 Task: Add Attachment from "Attach a link" to Card Card0000000368 in Board Board0000000092 in Workspace WS0000000031 in Trello. Add Cover Red to Card Card0000000368 in Board Board0000000092 in Workspace WS0000000031 in Trello. Add "Join Card" Button Button0000000368  to Card Card0000000368 in Board Board0000000092 in Workspace WS0000000031 in Trello. Add Description DS0000000368 to Card Card0000000368 in Board Board0000000092 in Workspace WS0000000031 in Trello. Add Comment CM0000000368 to Card Card0000000368 in Board Board0000000092 in Workspace WS0000000031 in Trello
Action: Mouse moved to (407, 577)
Screenshot: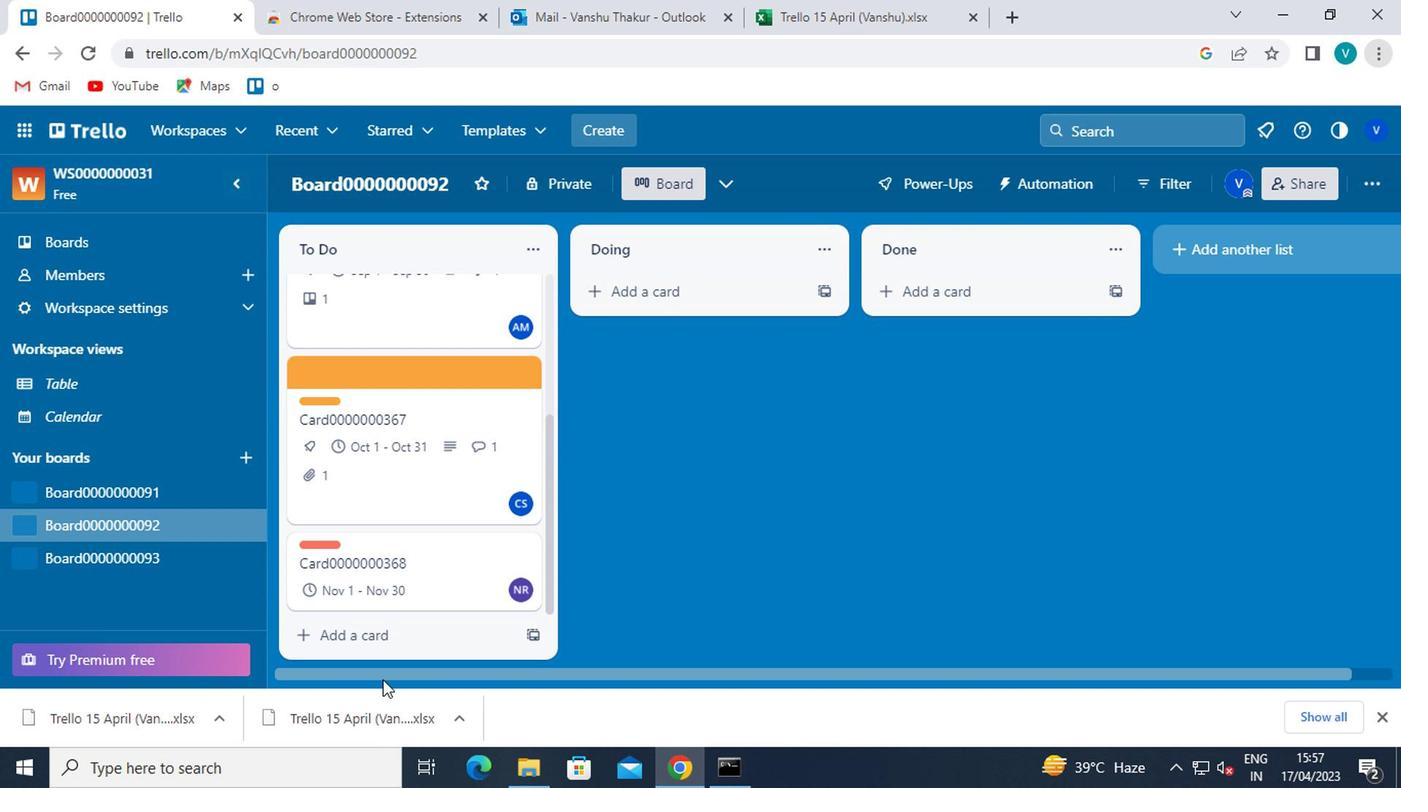 
Action: Mouse pressed left at (407, 577)
Screenshot: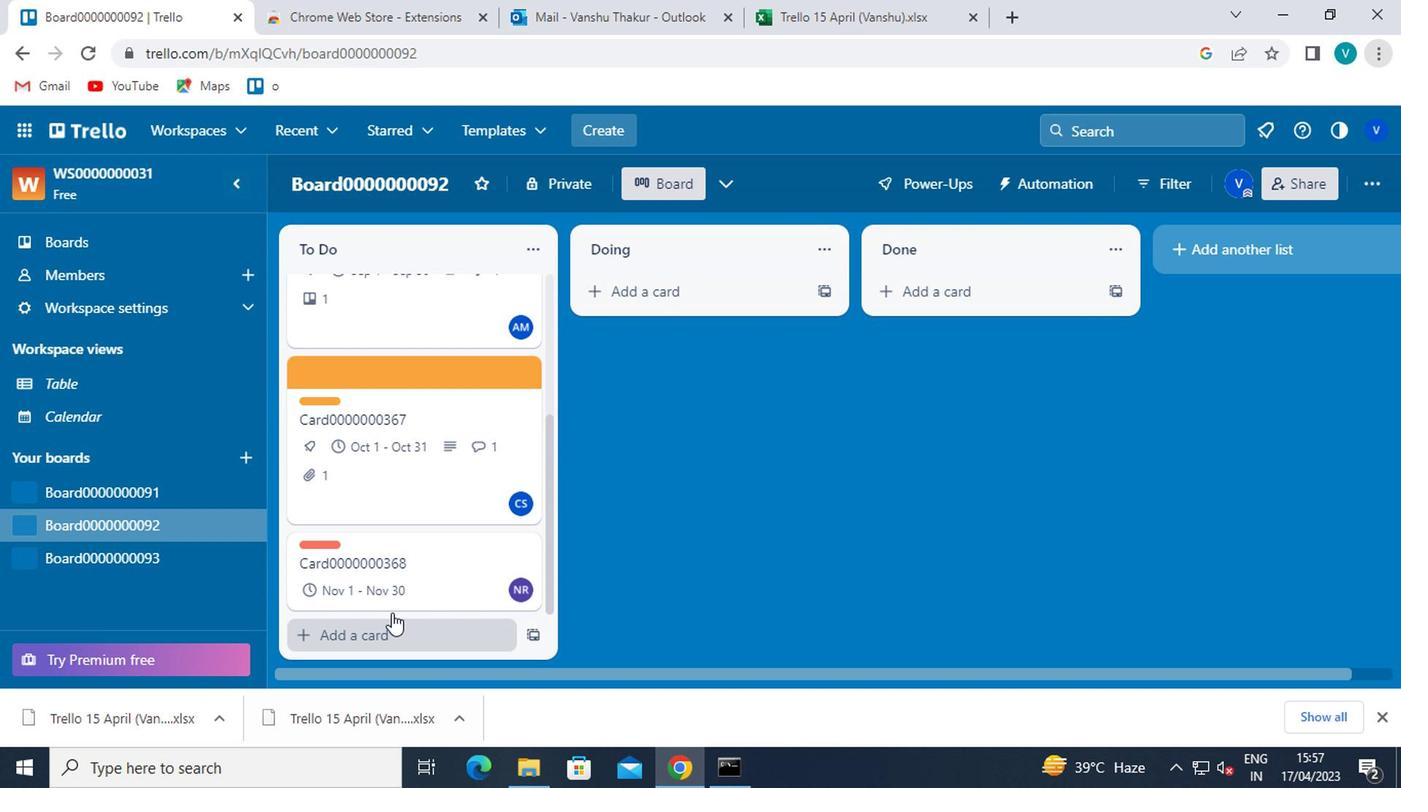 
Action: Mouse moved to (921, 460)
Screenshot: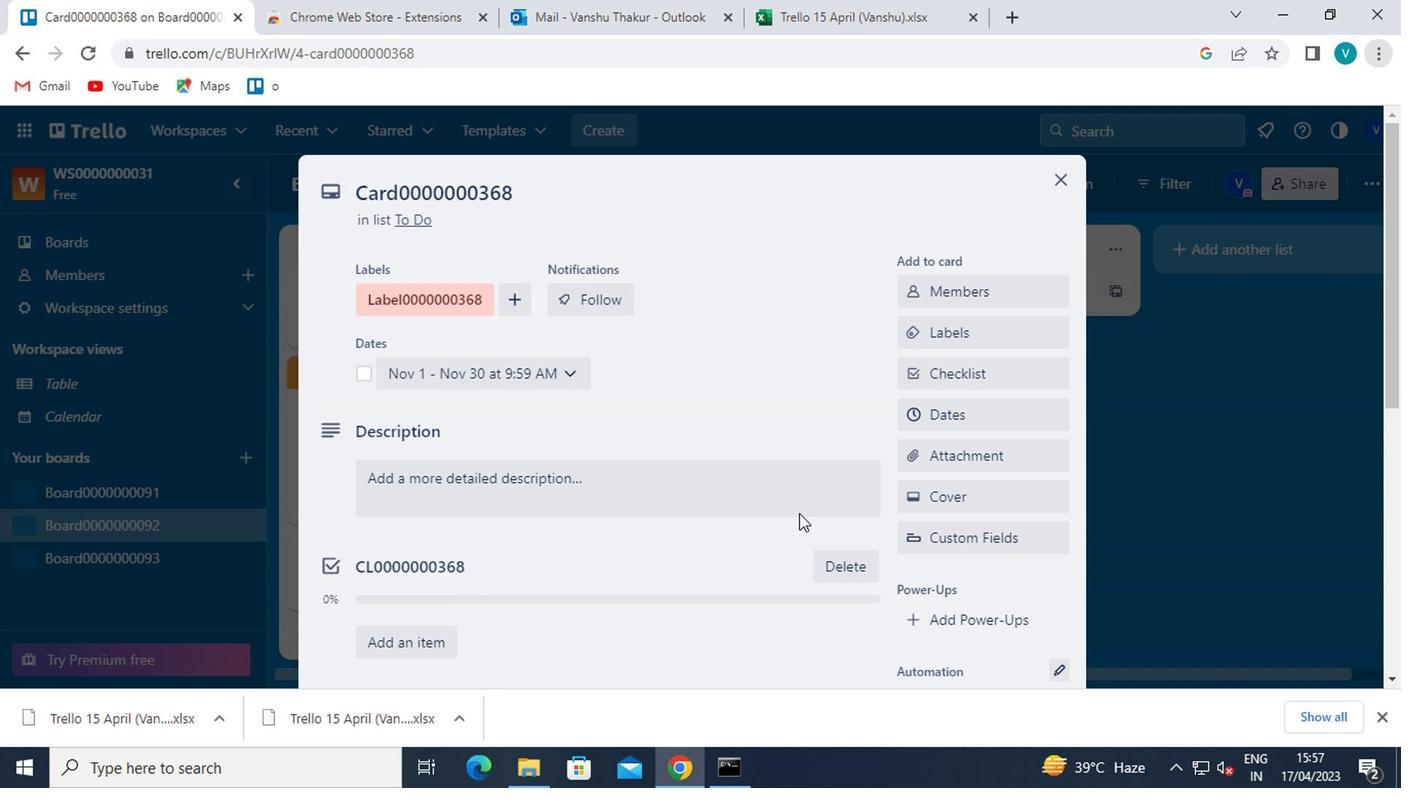 
Action: Mouse pressed left at (921, 460)
Screenshot: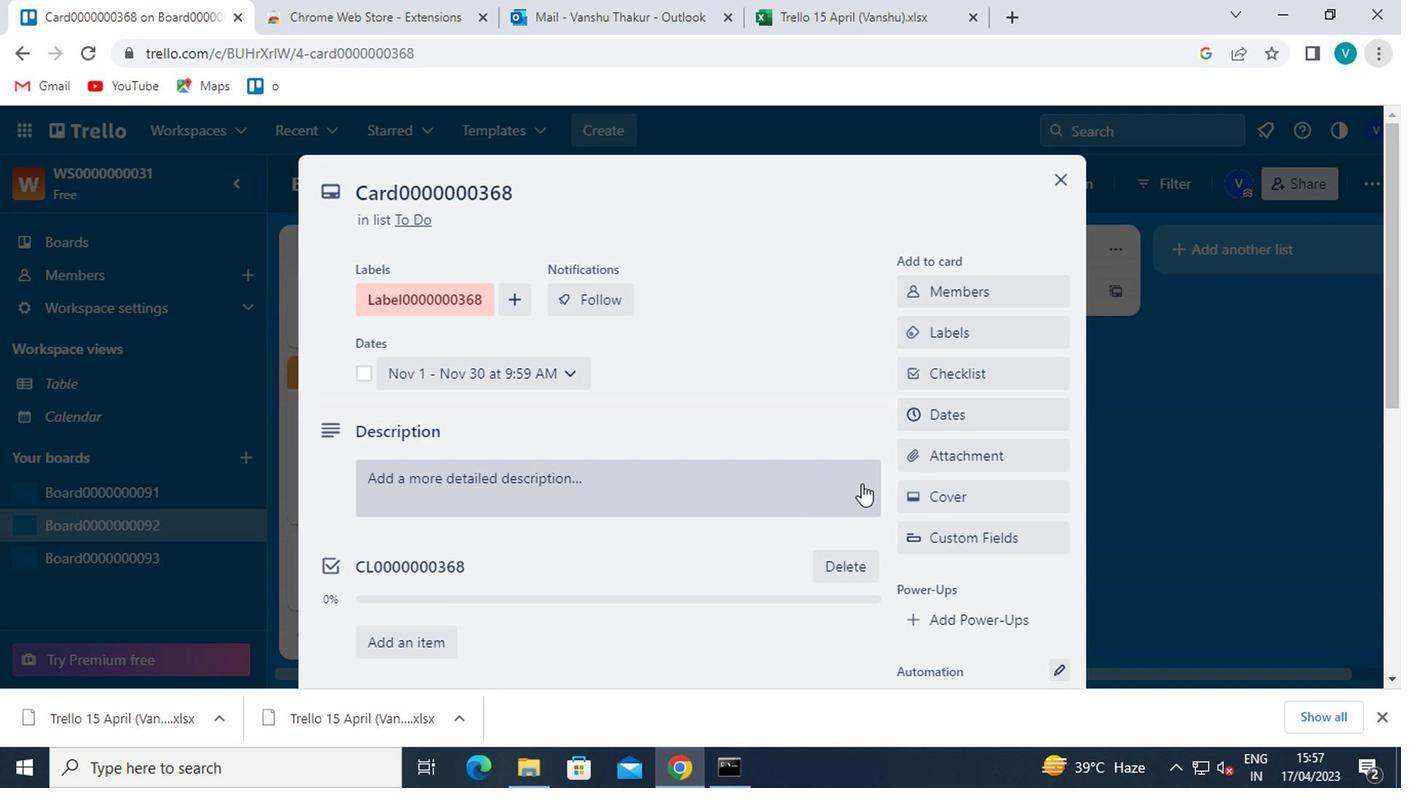 
Action: Mouse moved to (940, 466)
Screenshot: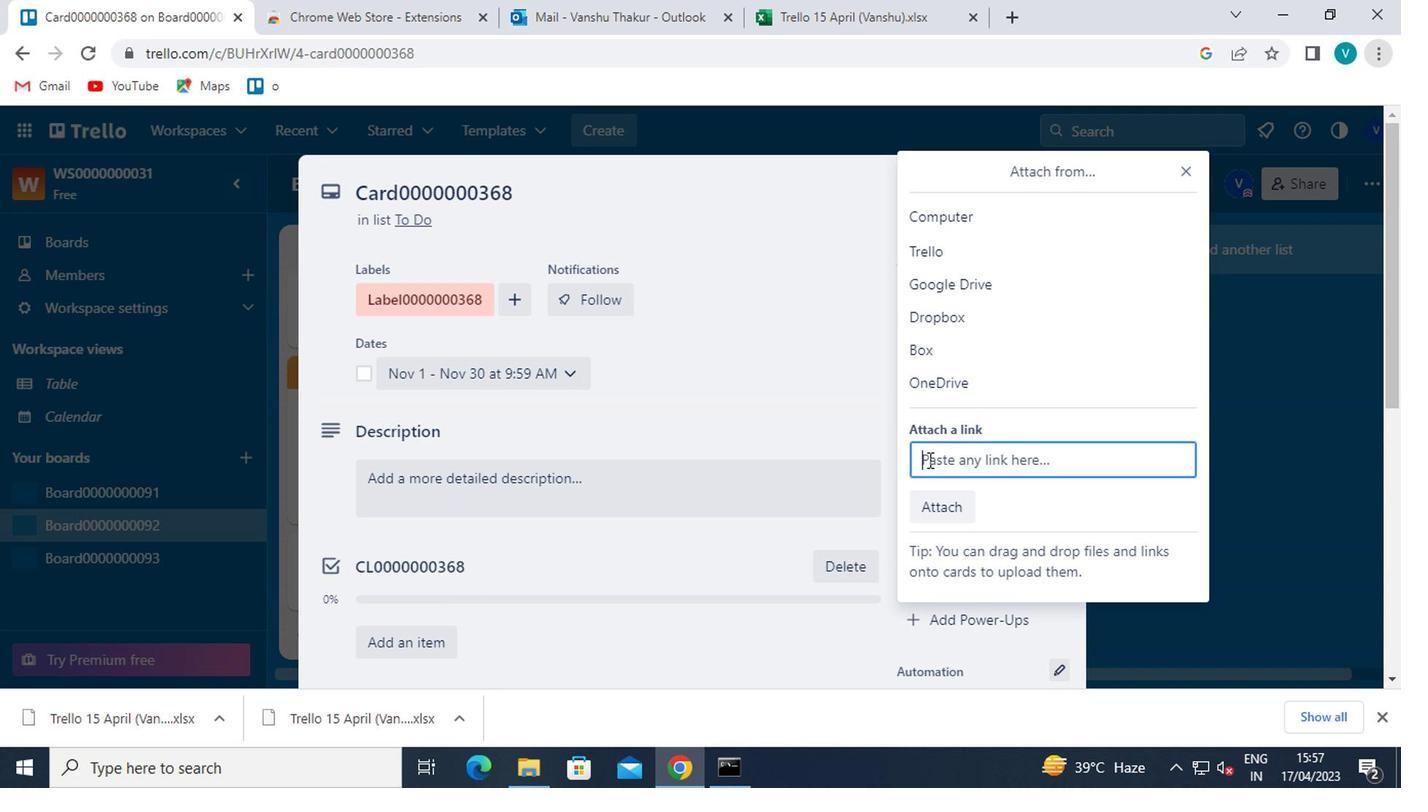 
Action: Mouse pressed left at (940, 466)
Screenshot: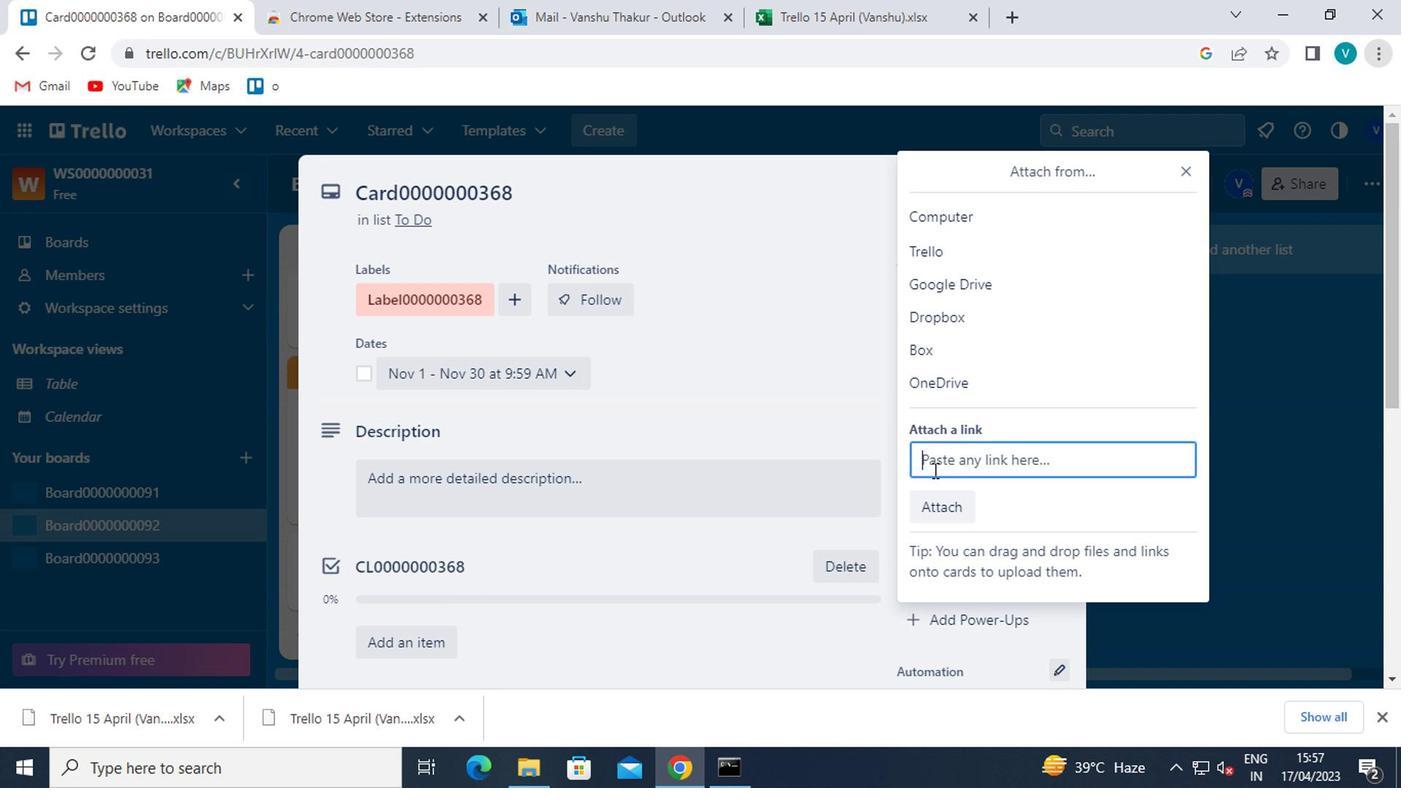 
Action: Key pressed ctrl+V
Screenshot: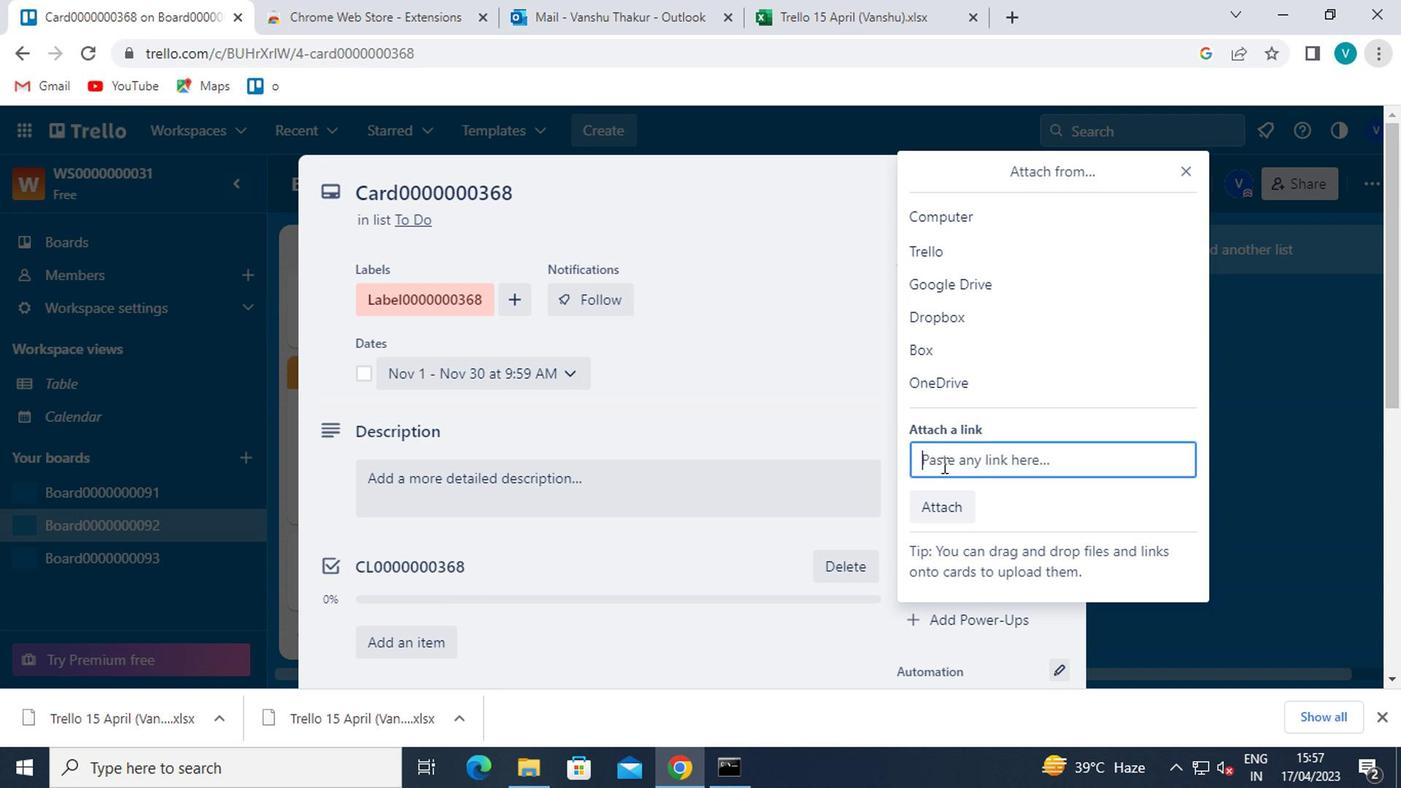 
Action: Mouse moved to (948, 593)
Screenshot: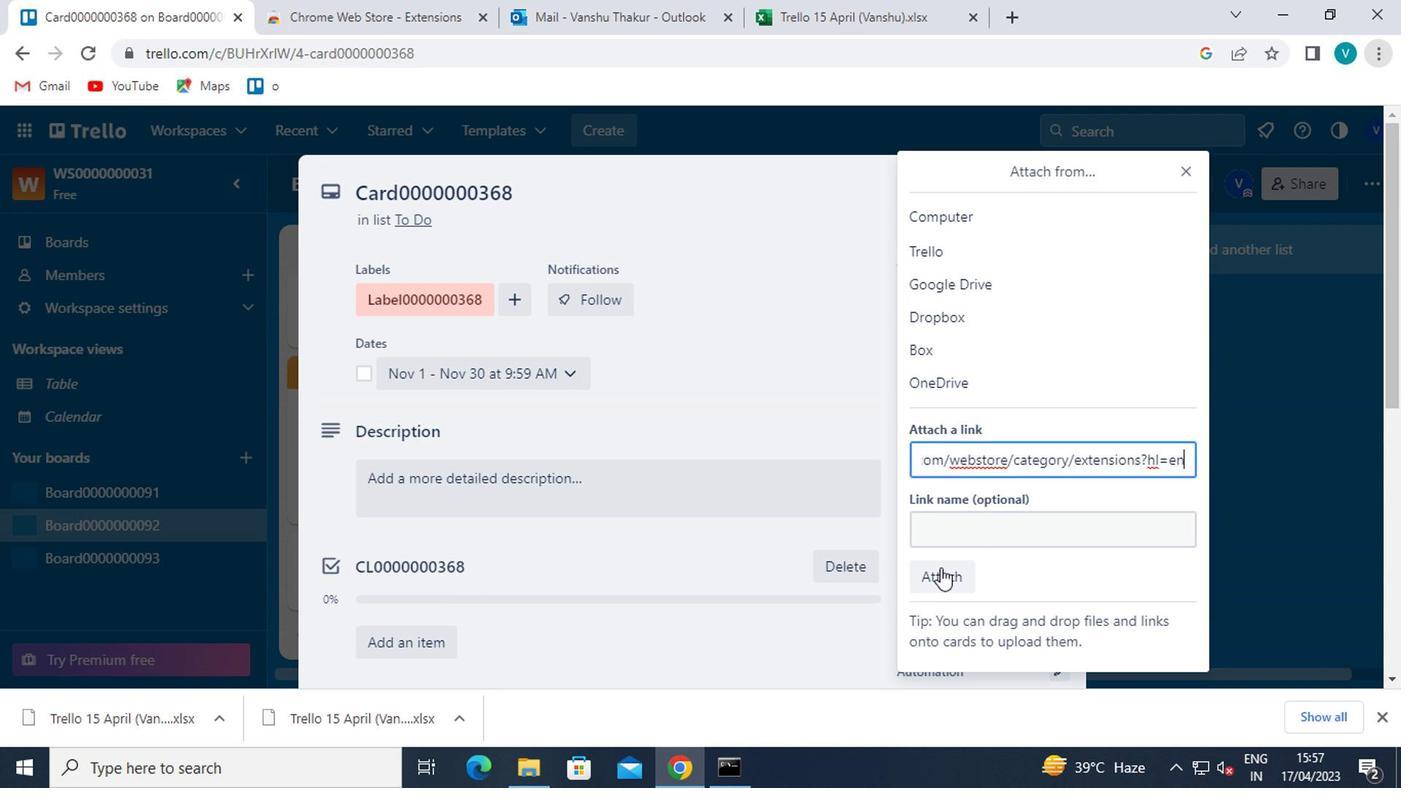 
Action: Mouse pressed left at (948, 593)
Screenshot: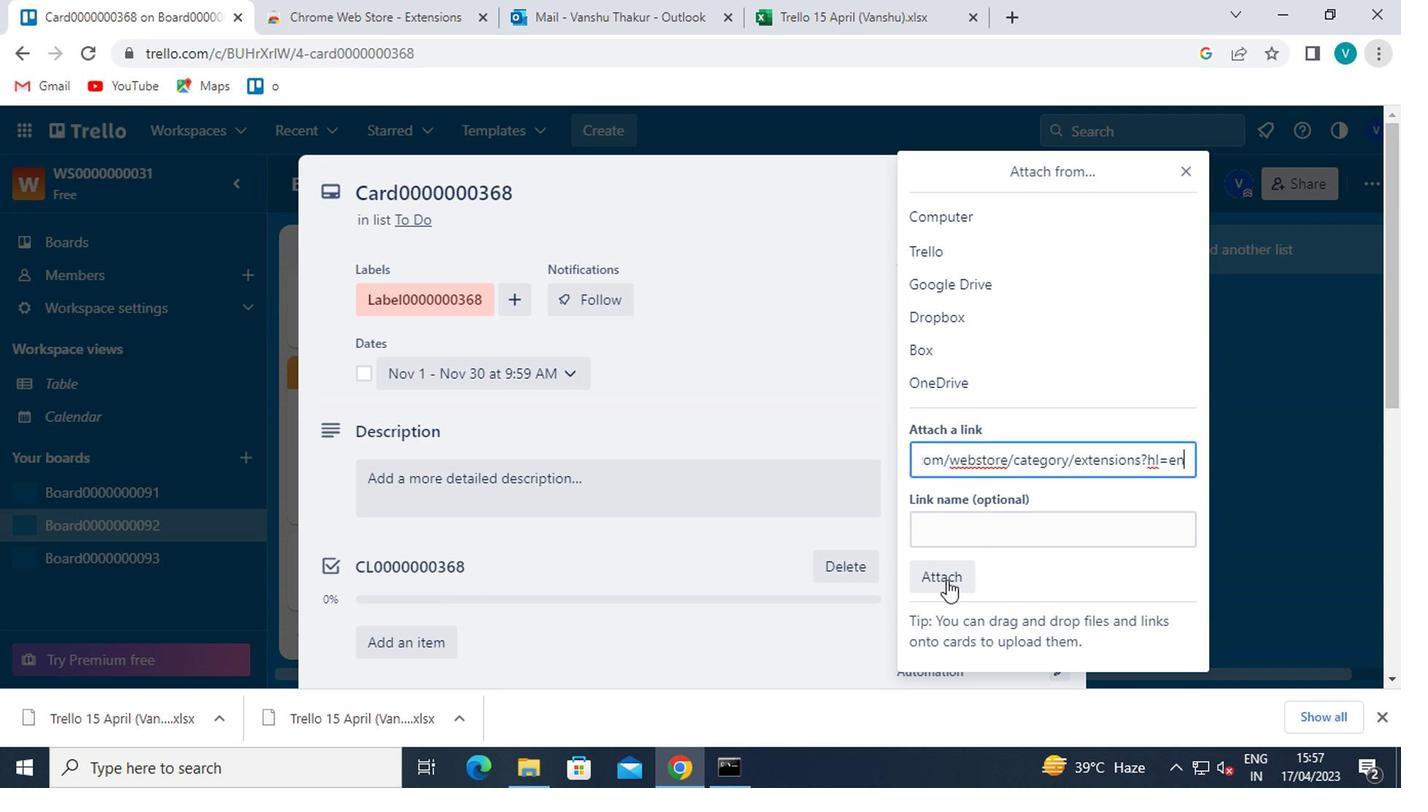 
Action: Mouse moved to (941, 490)
Screenshot: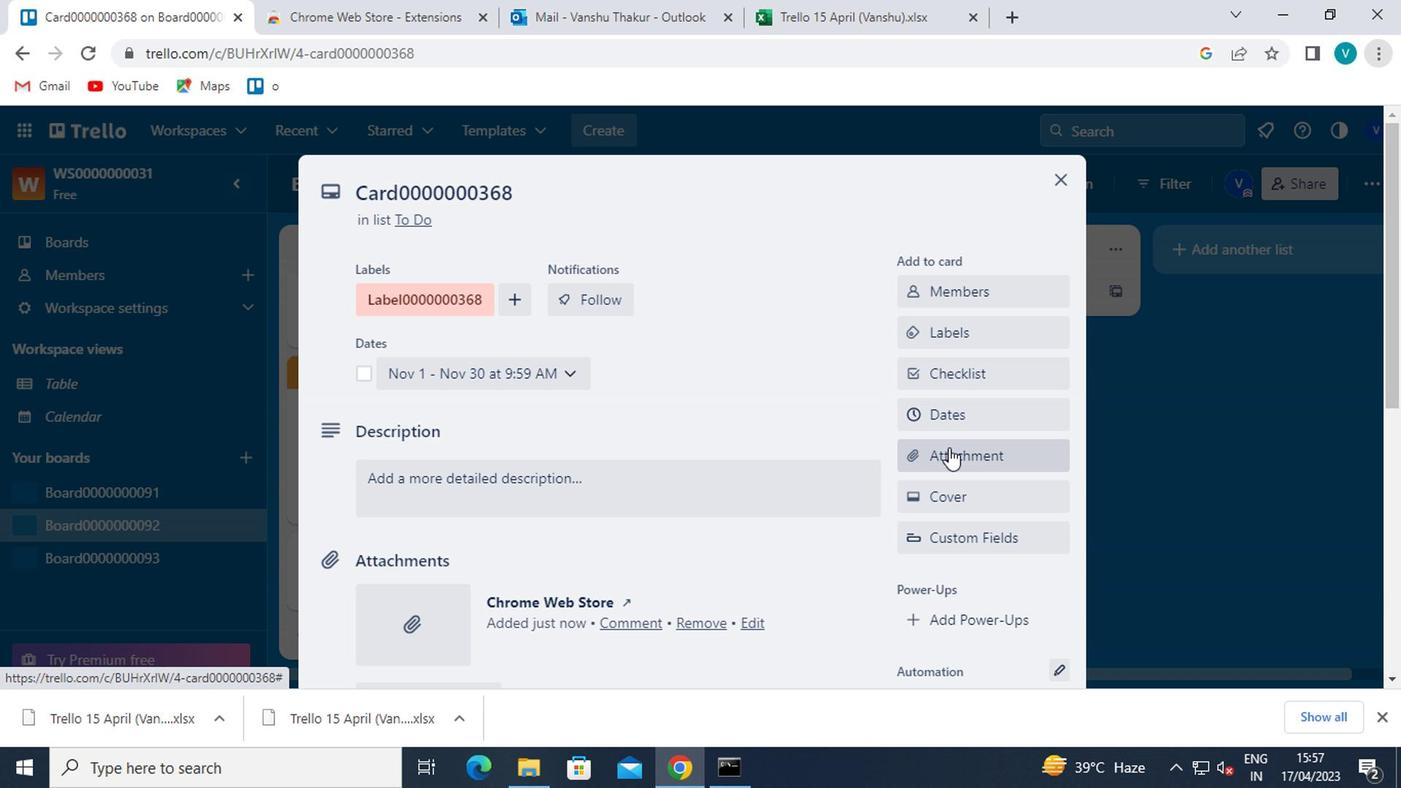 
Action: Mouse pressed left at (941, 490)
Screenshot: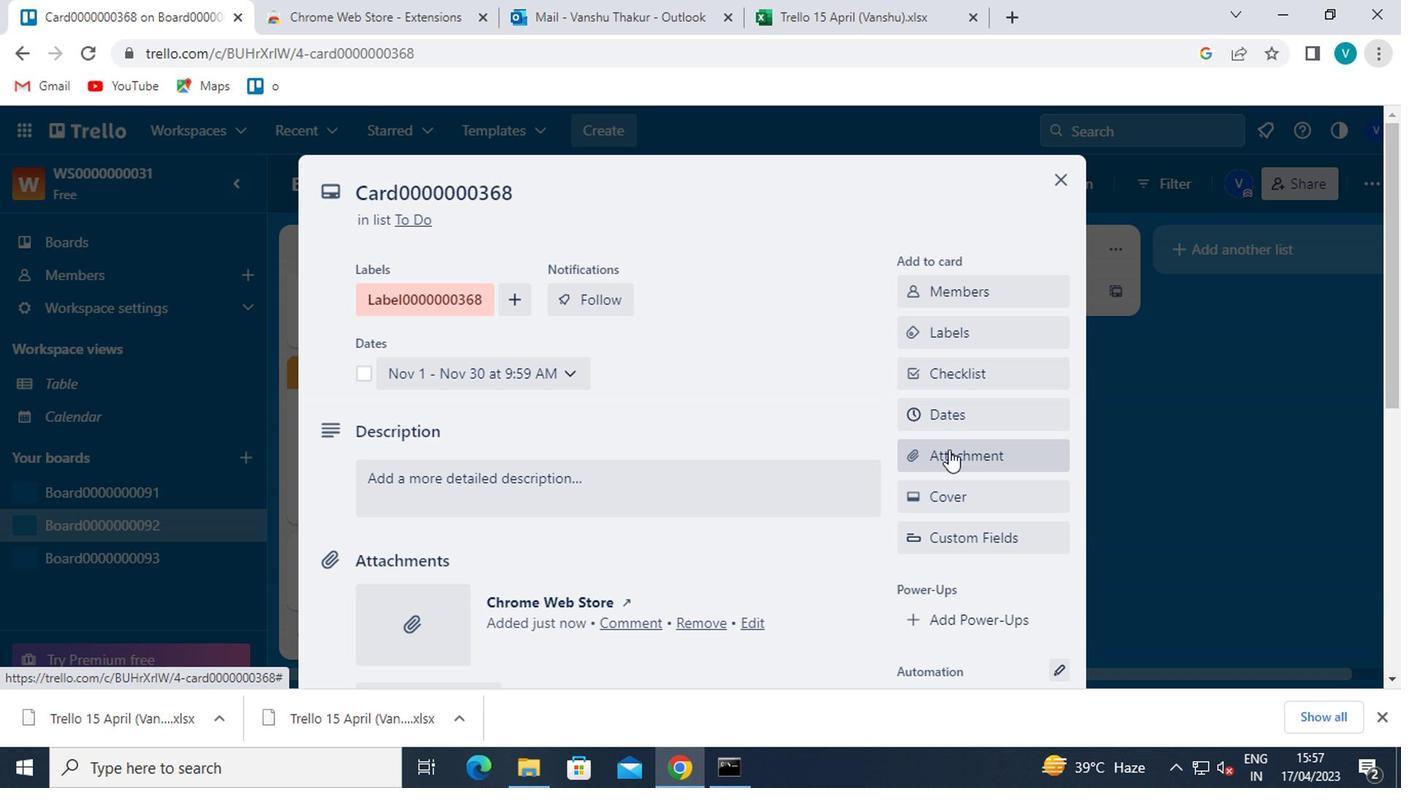 
Action: Mouse moved to (1106, 355)
Screenshot: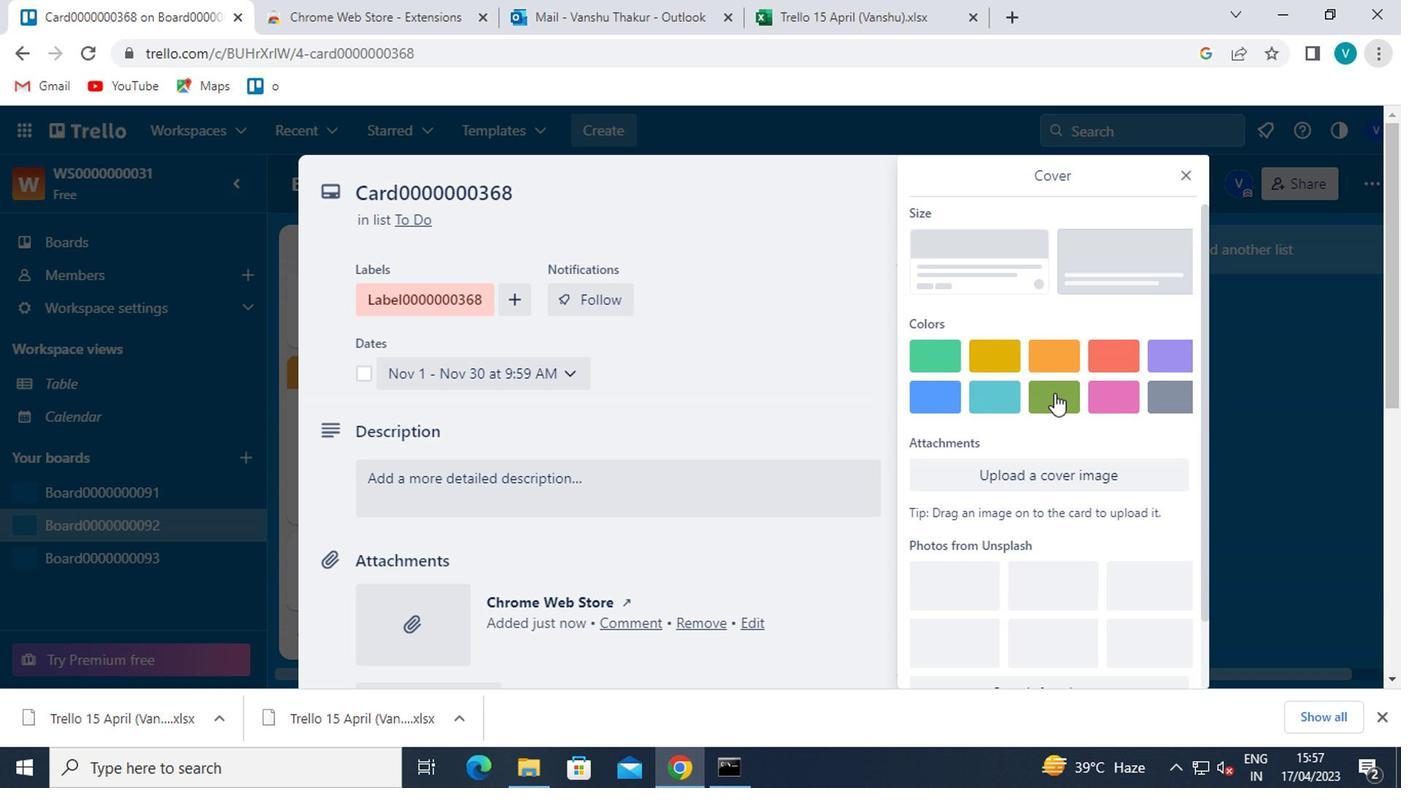 
Action: Mouse pressed left at (1106, 355)
Screenshot: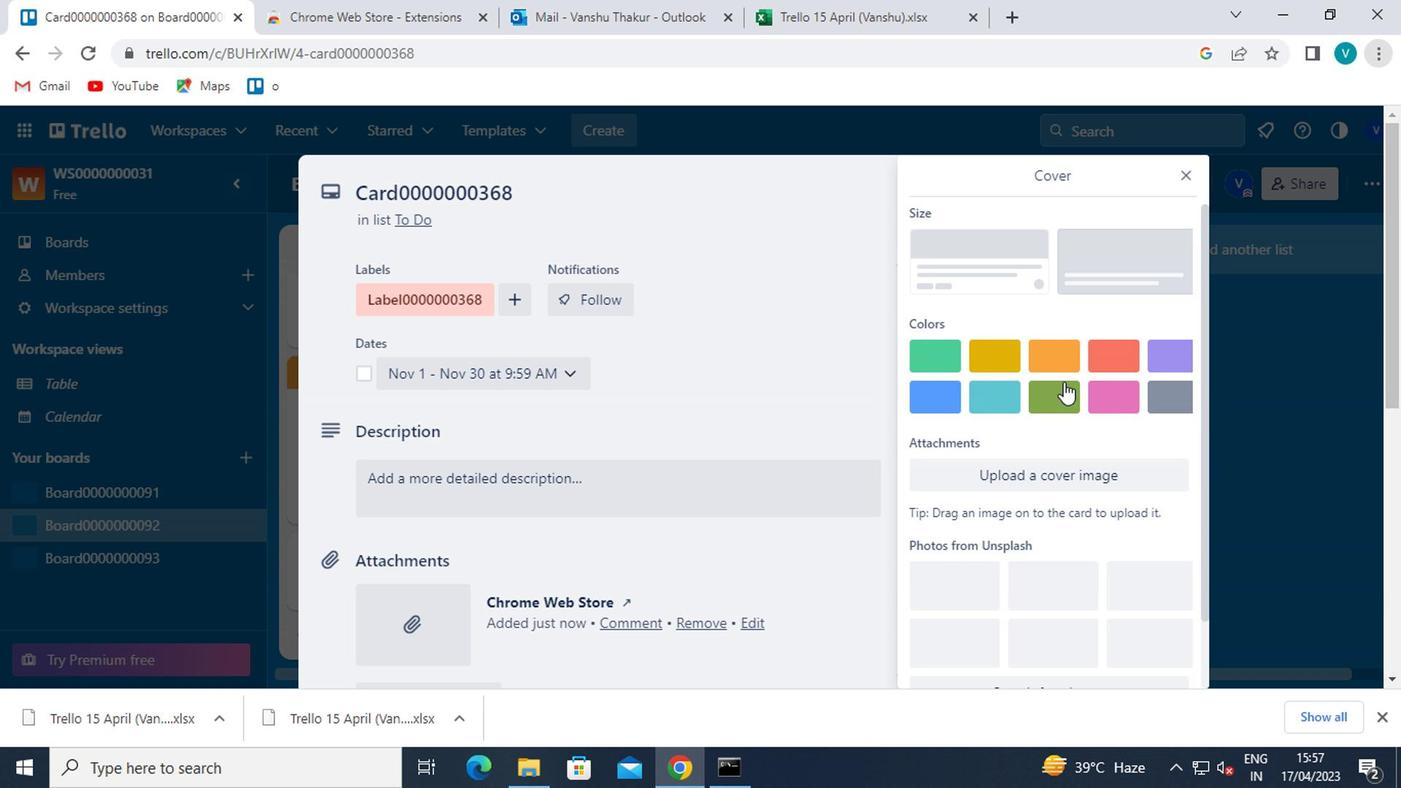 
Action: Mouse moved to (1183, 175)
Screenshot: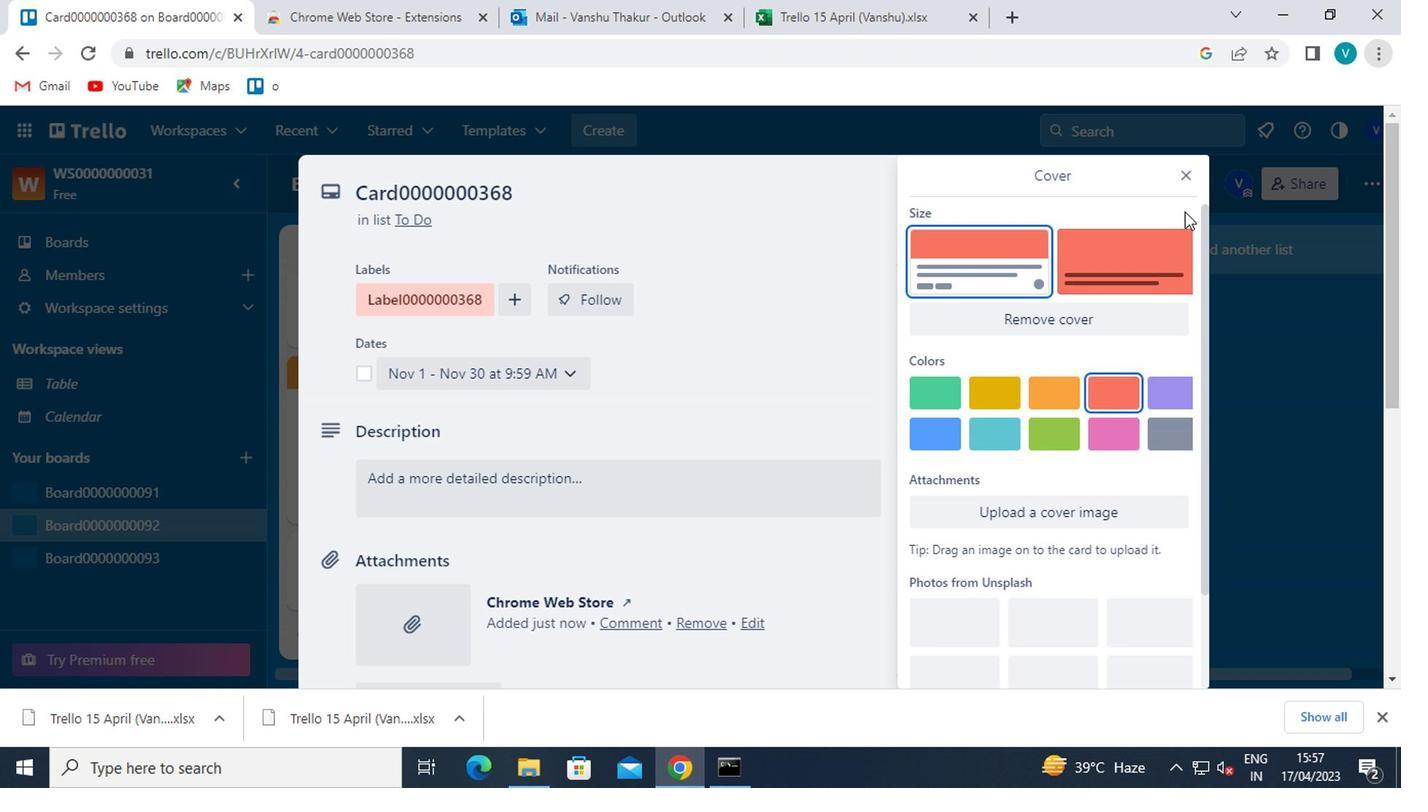 
Action: Mouse pressed left at (1183, 175)
Screenshot: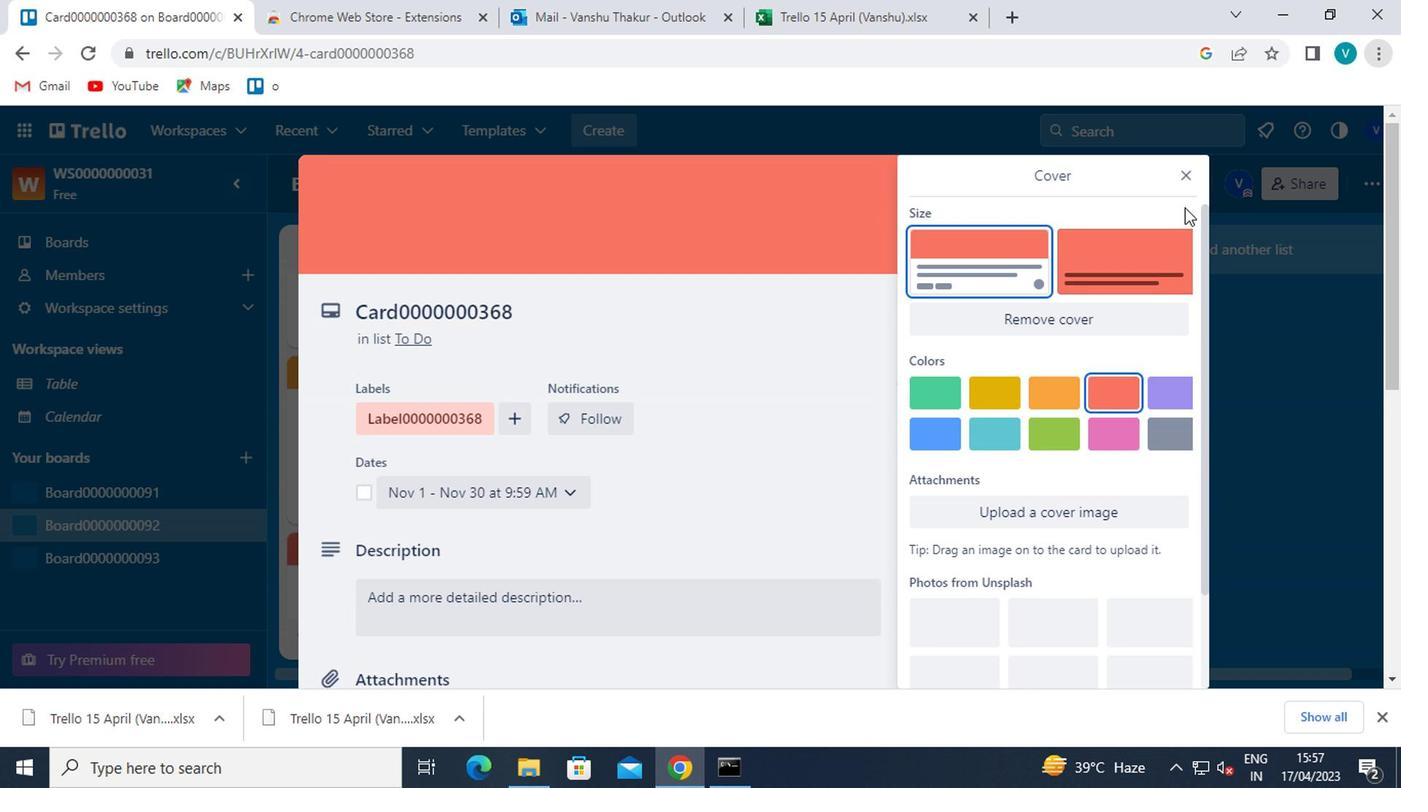 
Action: Mouse moved to (944, 560)
Screenshot: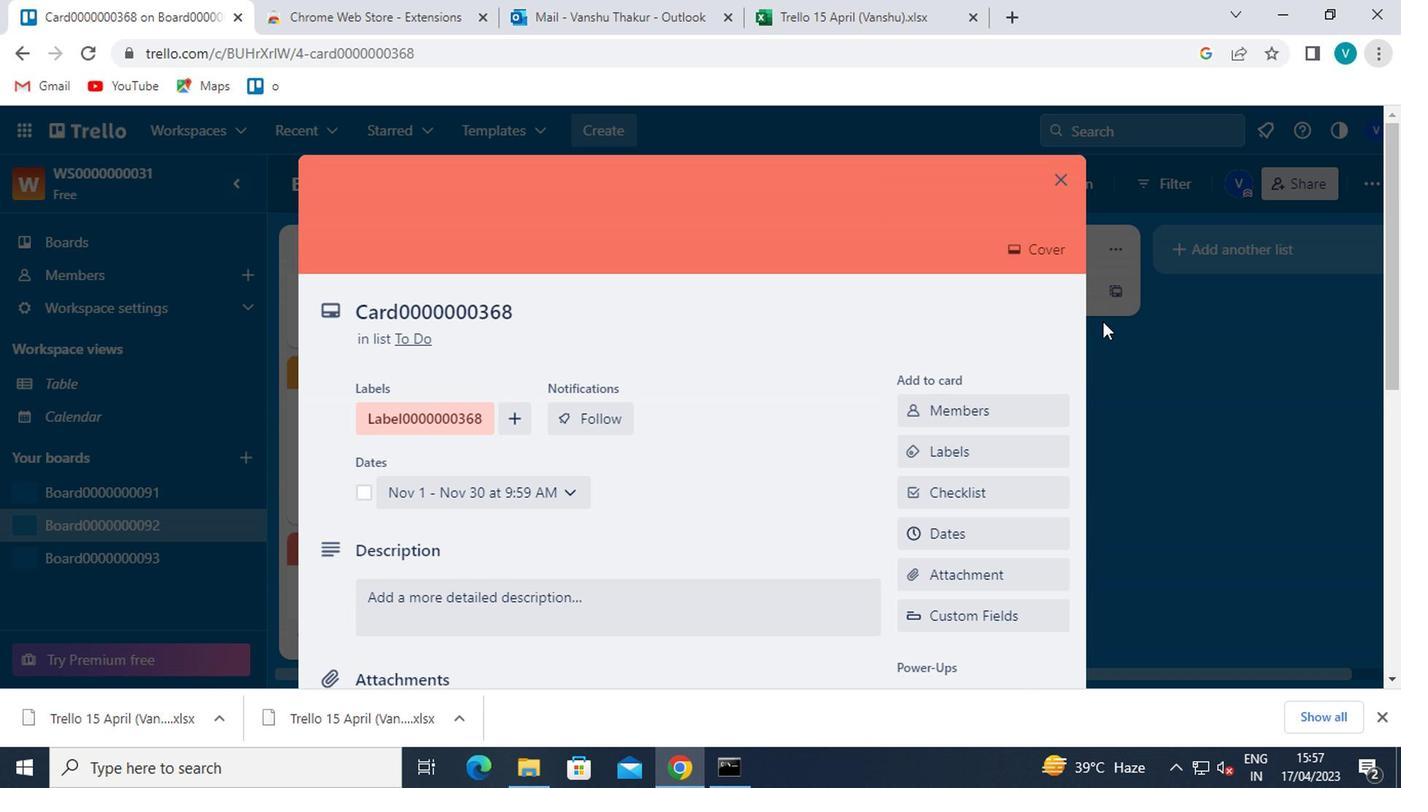 
Action: Mouse scrolled (944, 558) with delta (0, -1)
Screenshot: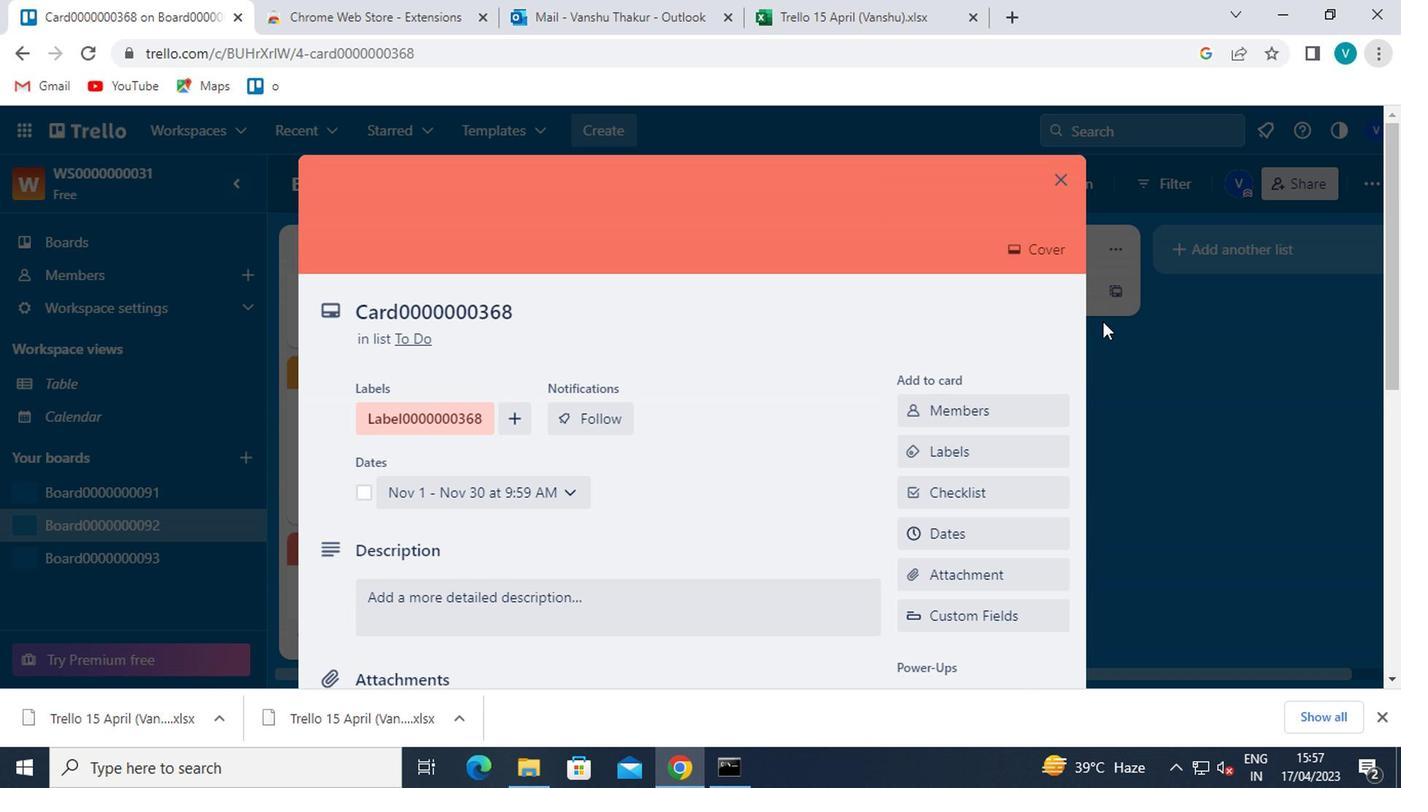 
Action: Mouse scrolled (944, 558) with delta (0, -1)
Screenshot: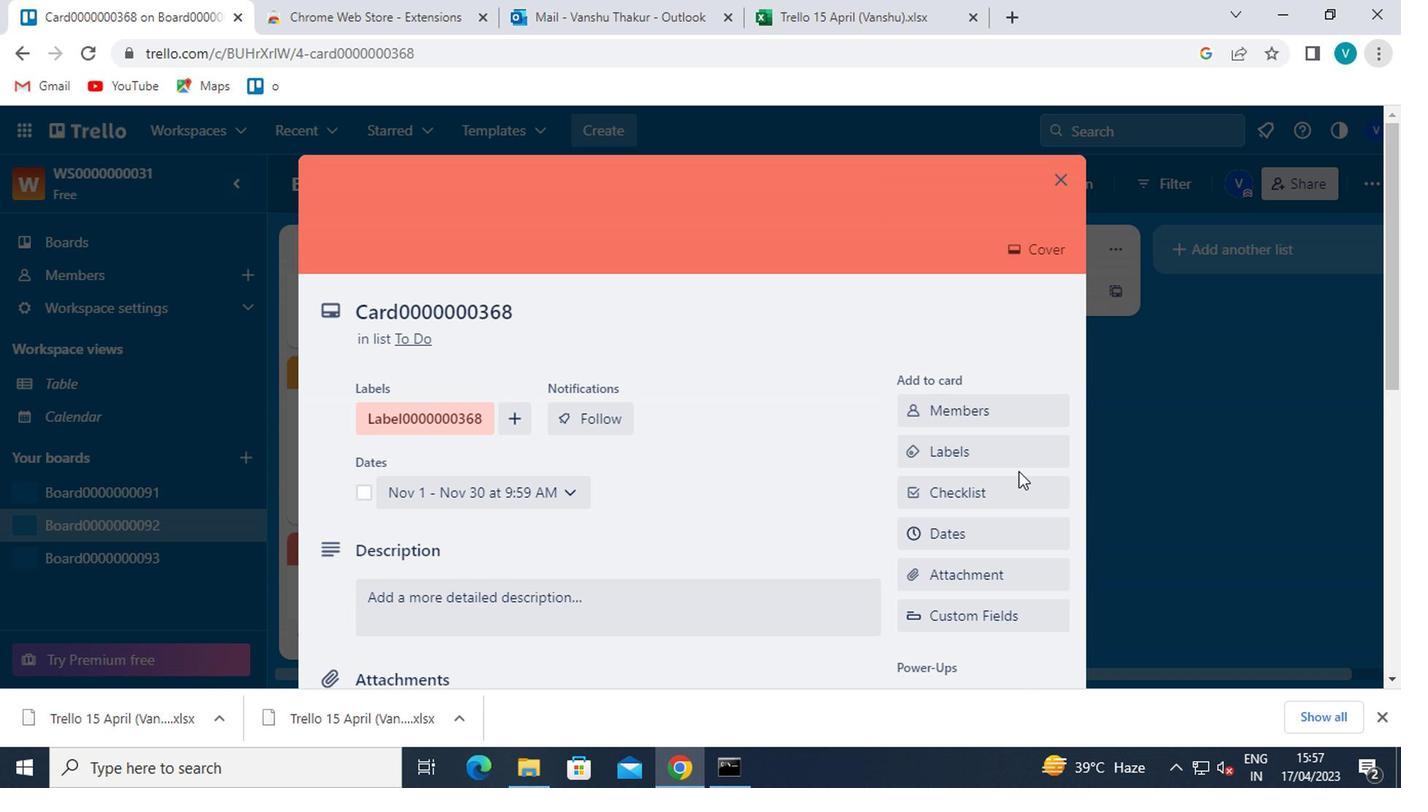 
Action: Mouse moved to (938, 594)
Screenshot: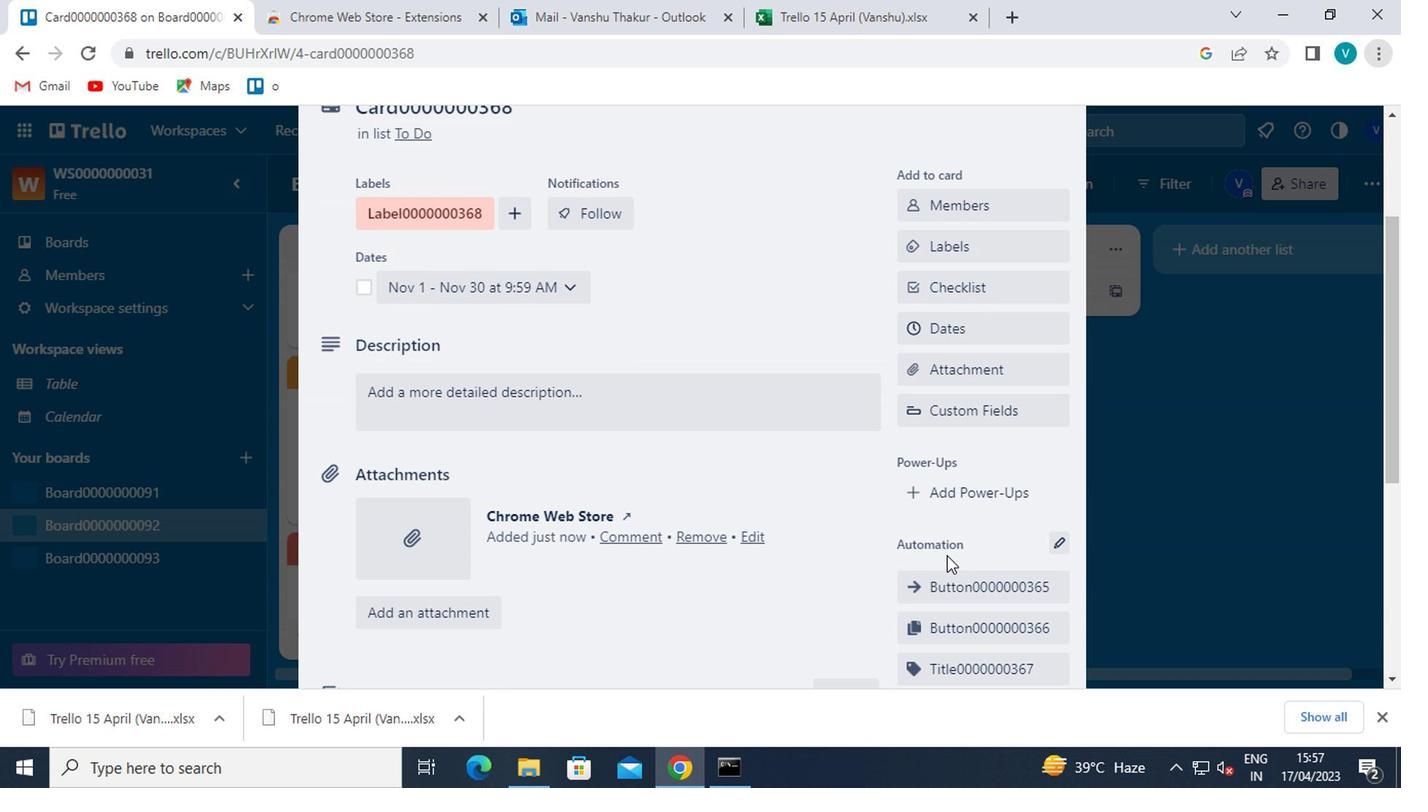
Action: Mouse scrolled (938, 593) with delta (0, 0)
Screenshot: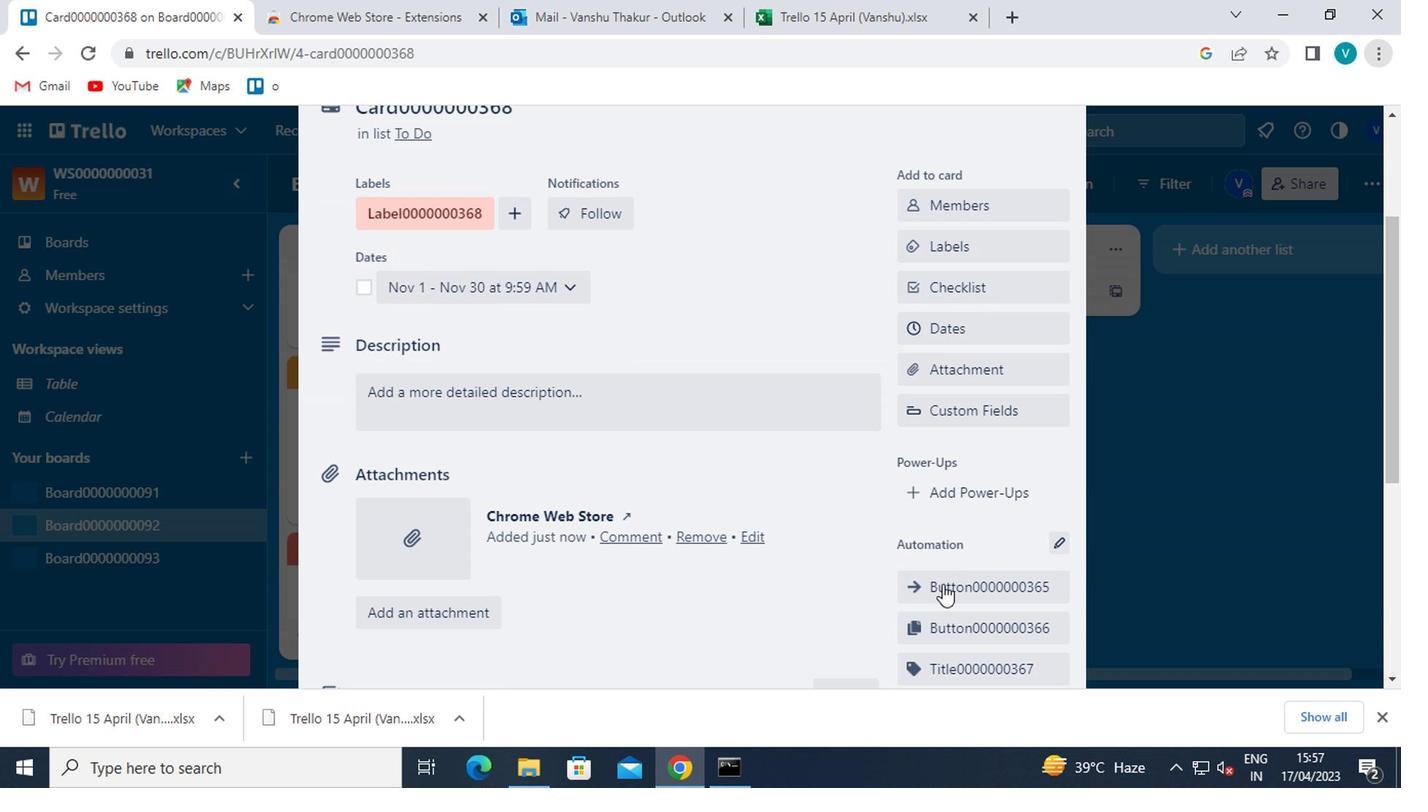 
Action: Mouse scrolled (938, 593) with delta (0, 0)
Screenshot: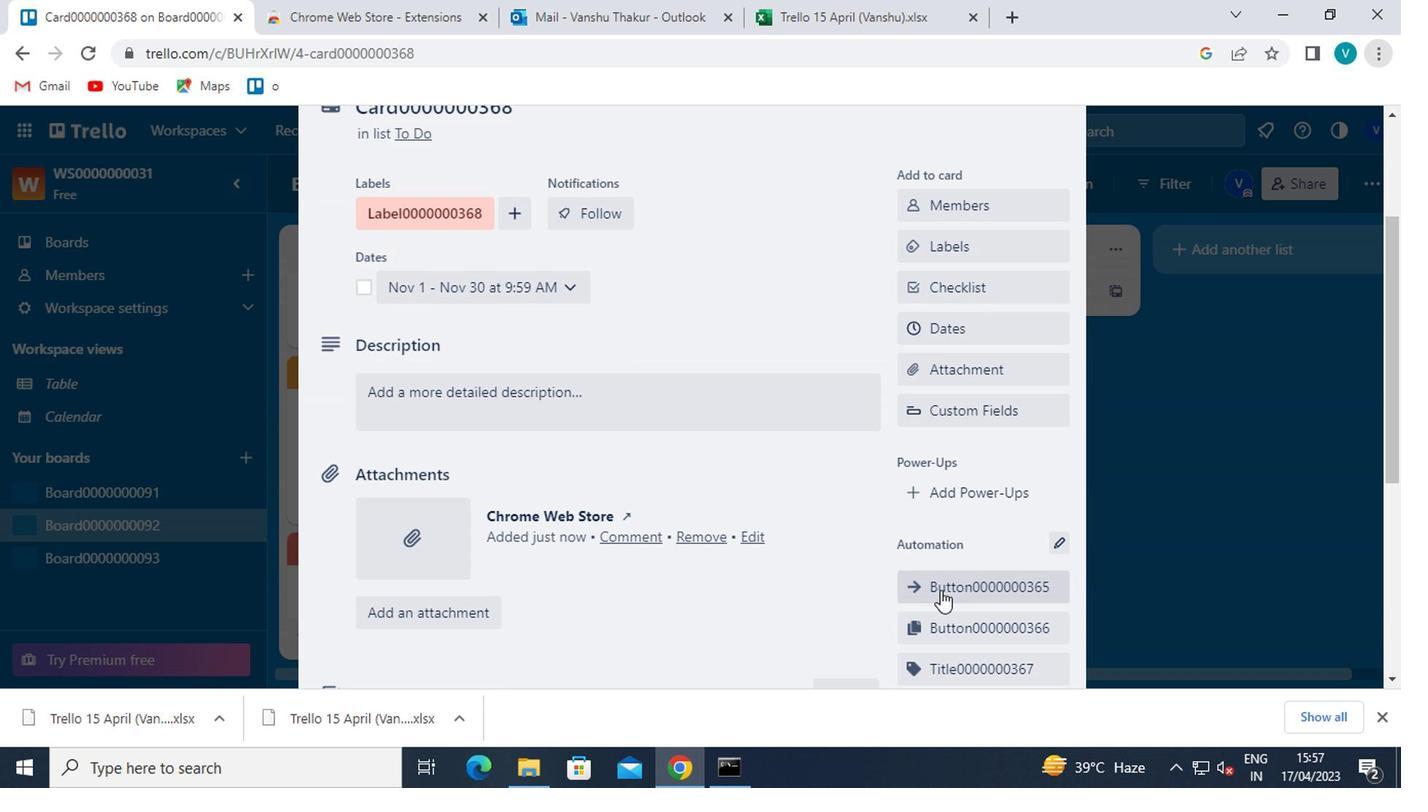 
Action: Mouse moved to (971, 514)
Screenshot: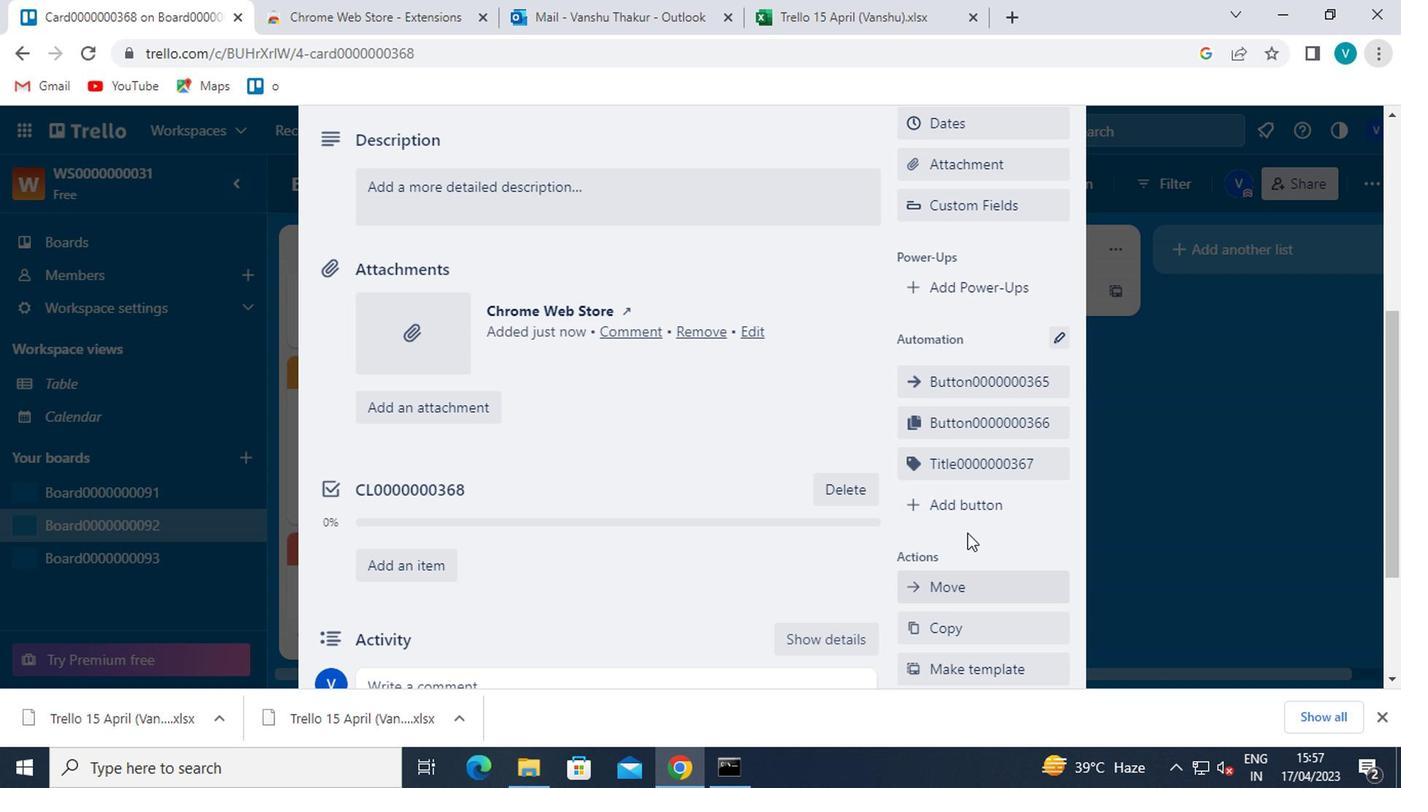 
Action: Mouse pressed left at (971, 514)
Screenshot: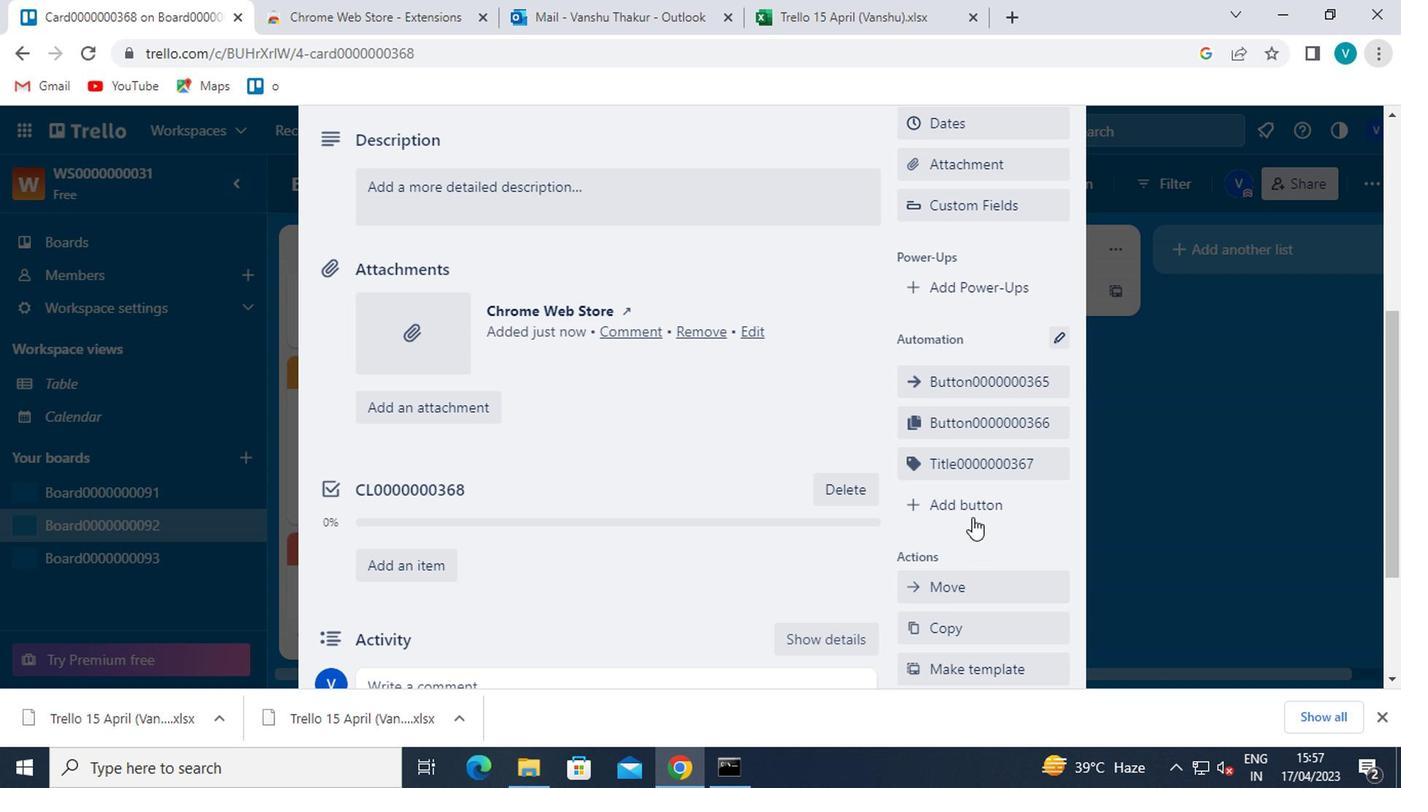 
Action: Mouse moved to (985, 394)
Screenshot: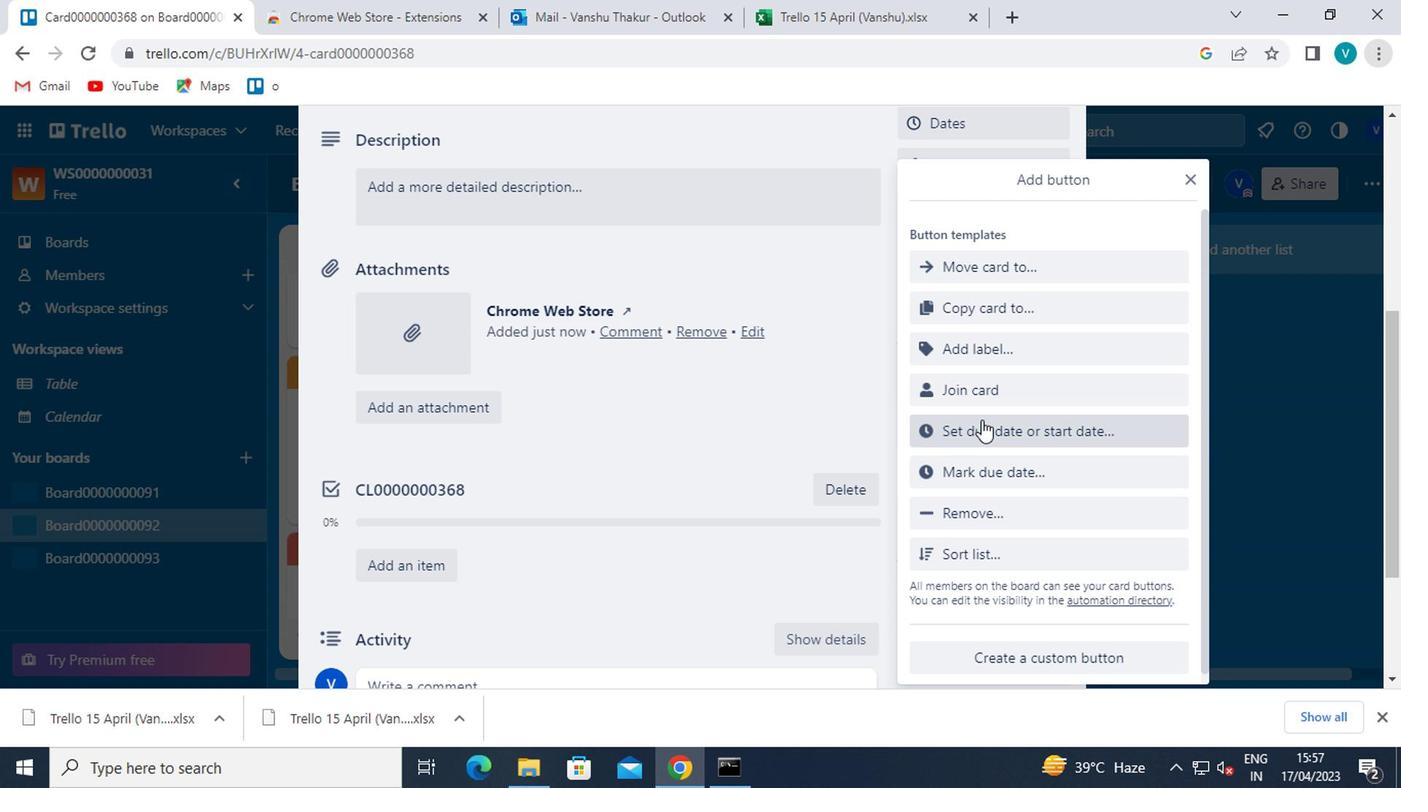 
Action: Mouse pressed left at (985, 394)
Screenshot: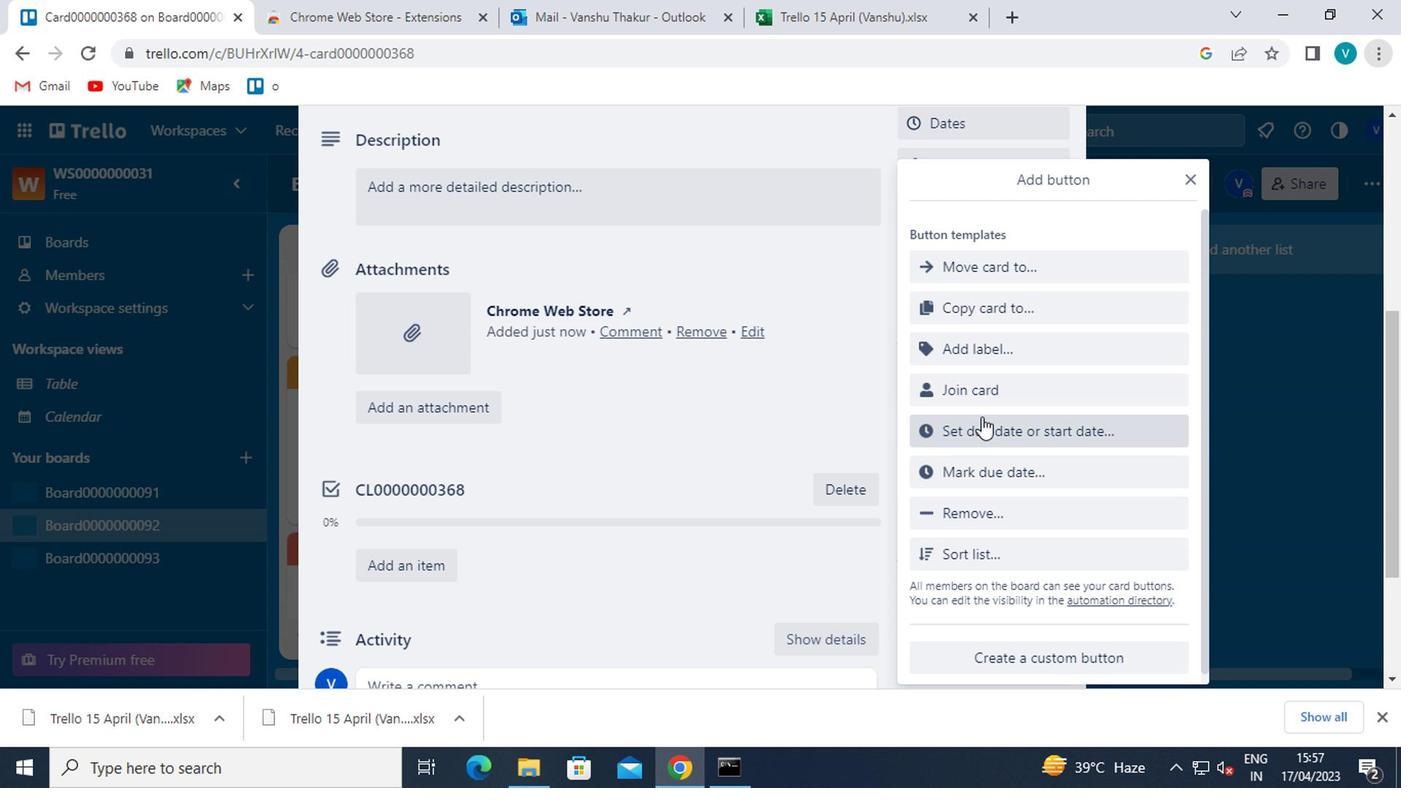 
Action: Mouse moved to (1058, 248)
Screenshot: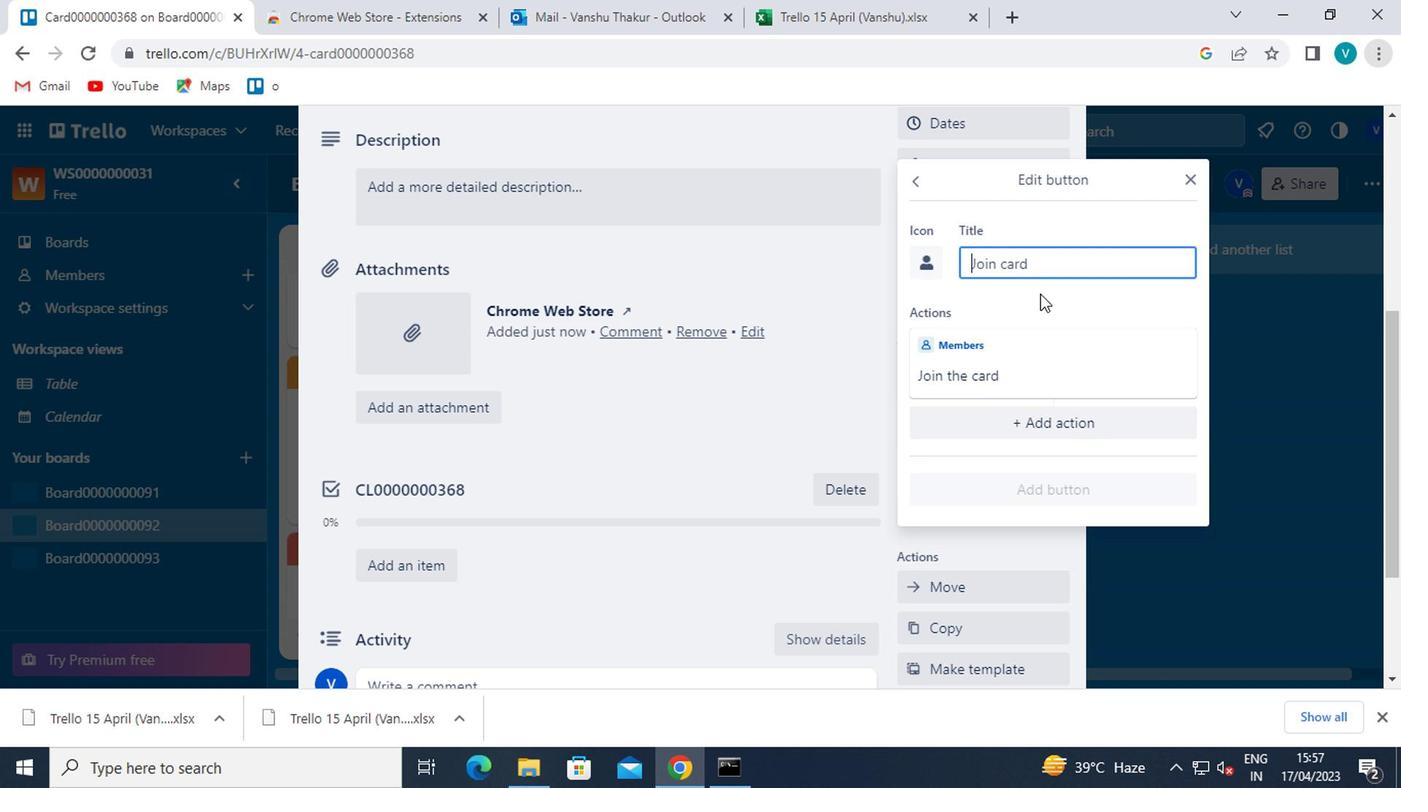 
Action: Mouse pressed left at (1058, 248)
Screenshot: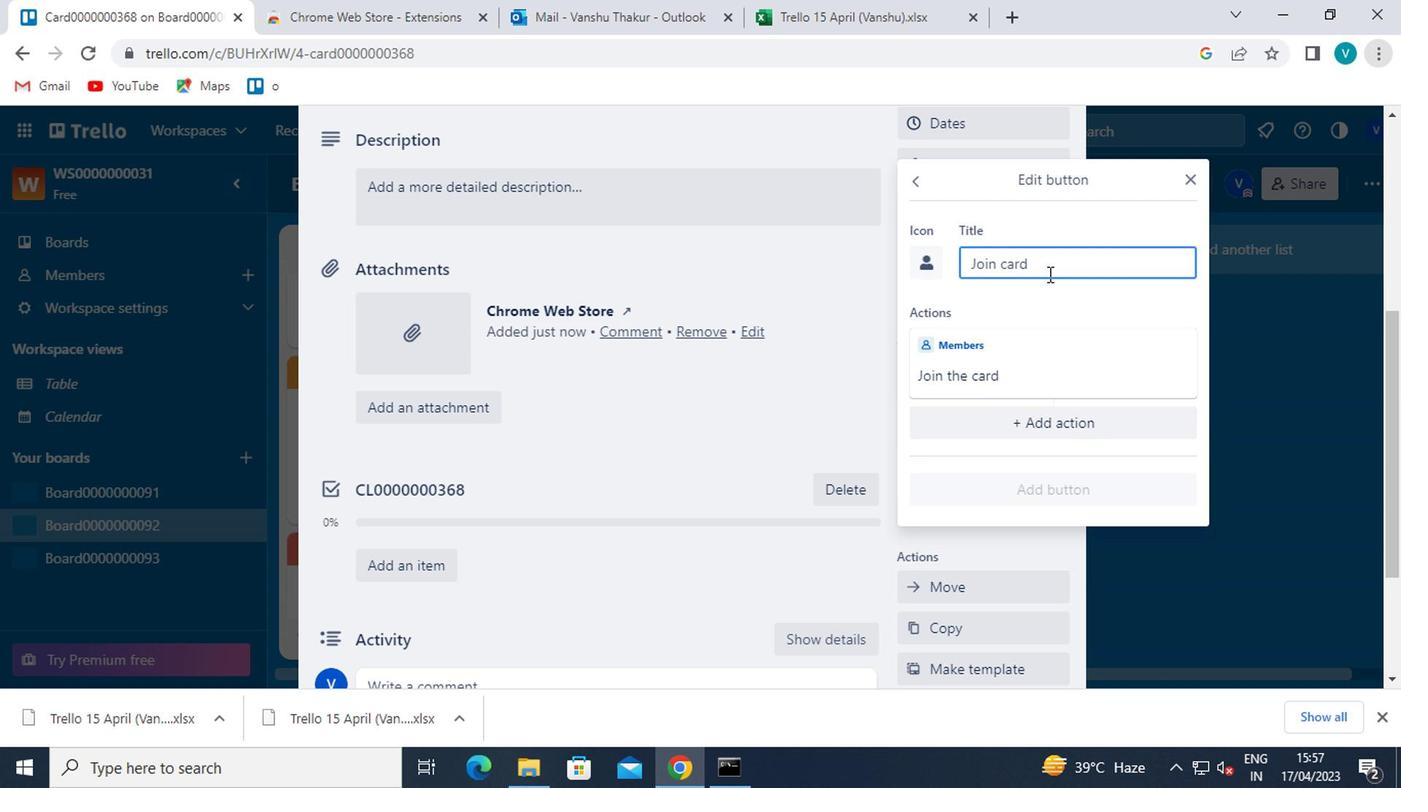 
Action: Mouse moved to (1052, 254)
Screenshot: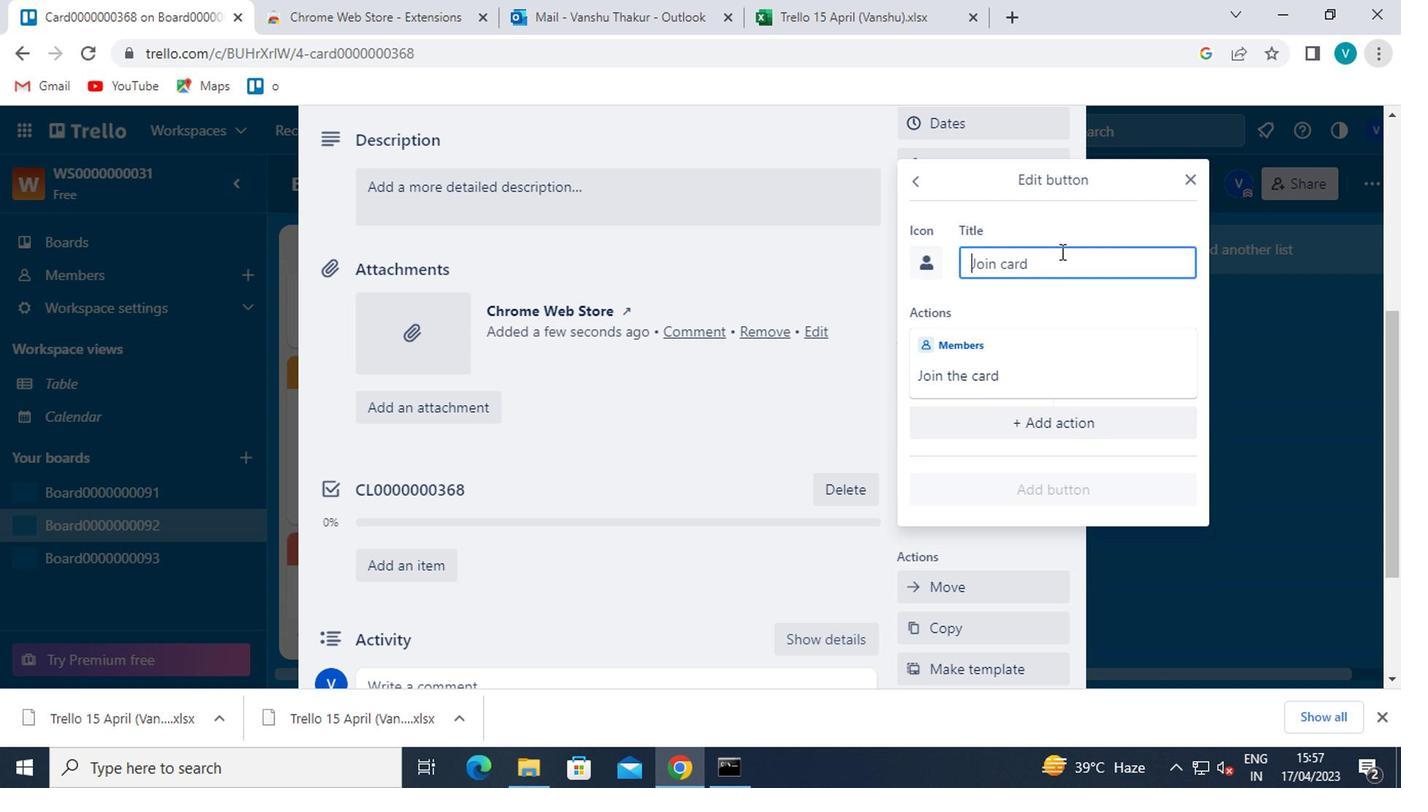 
Action: Key pressed <Key.shift>ctrl+BUTTO
Screenshot: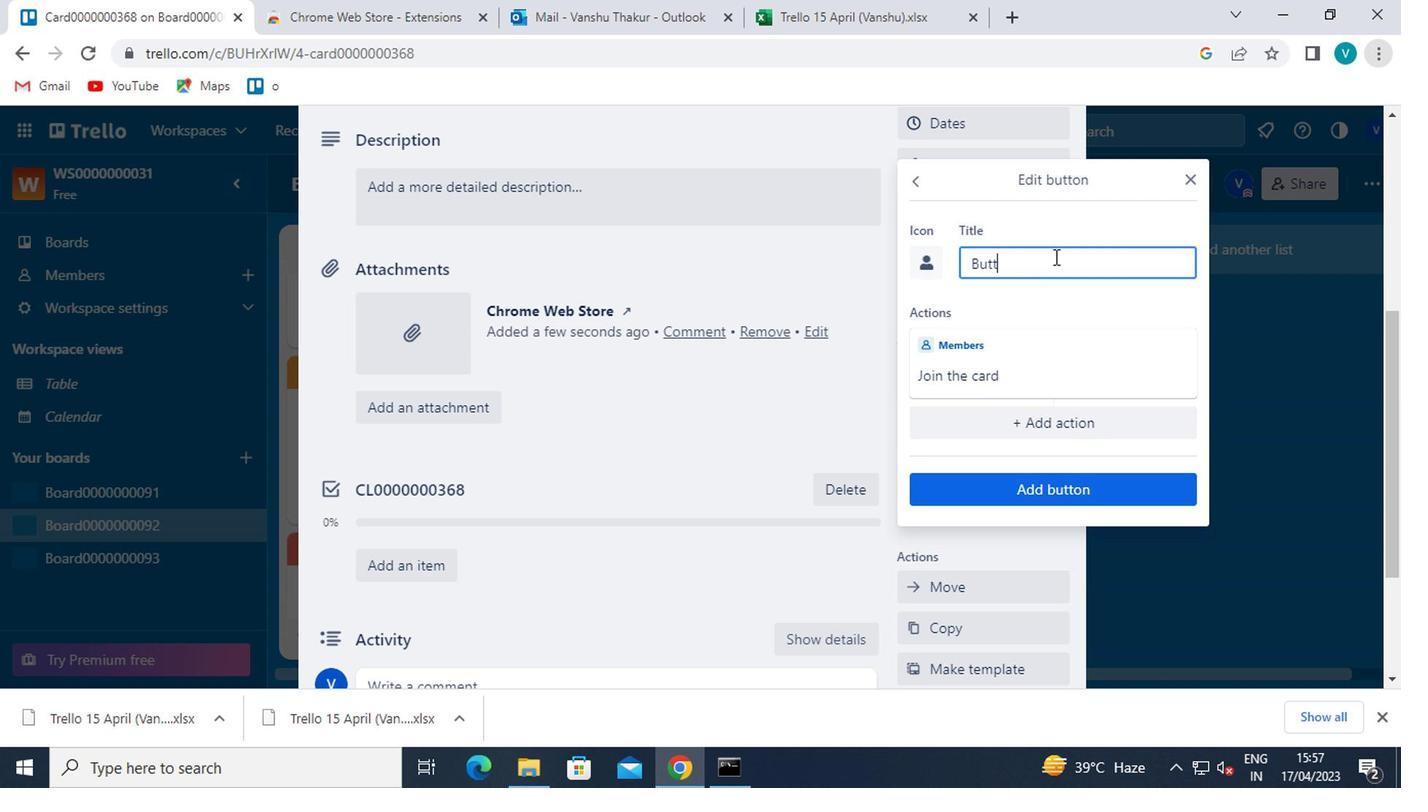 
Action: Mouse moved to (1052, 255)
Screenshot: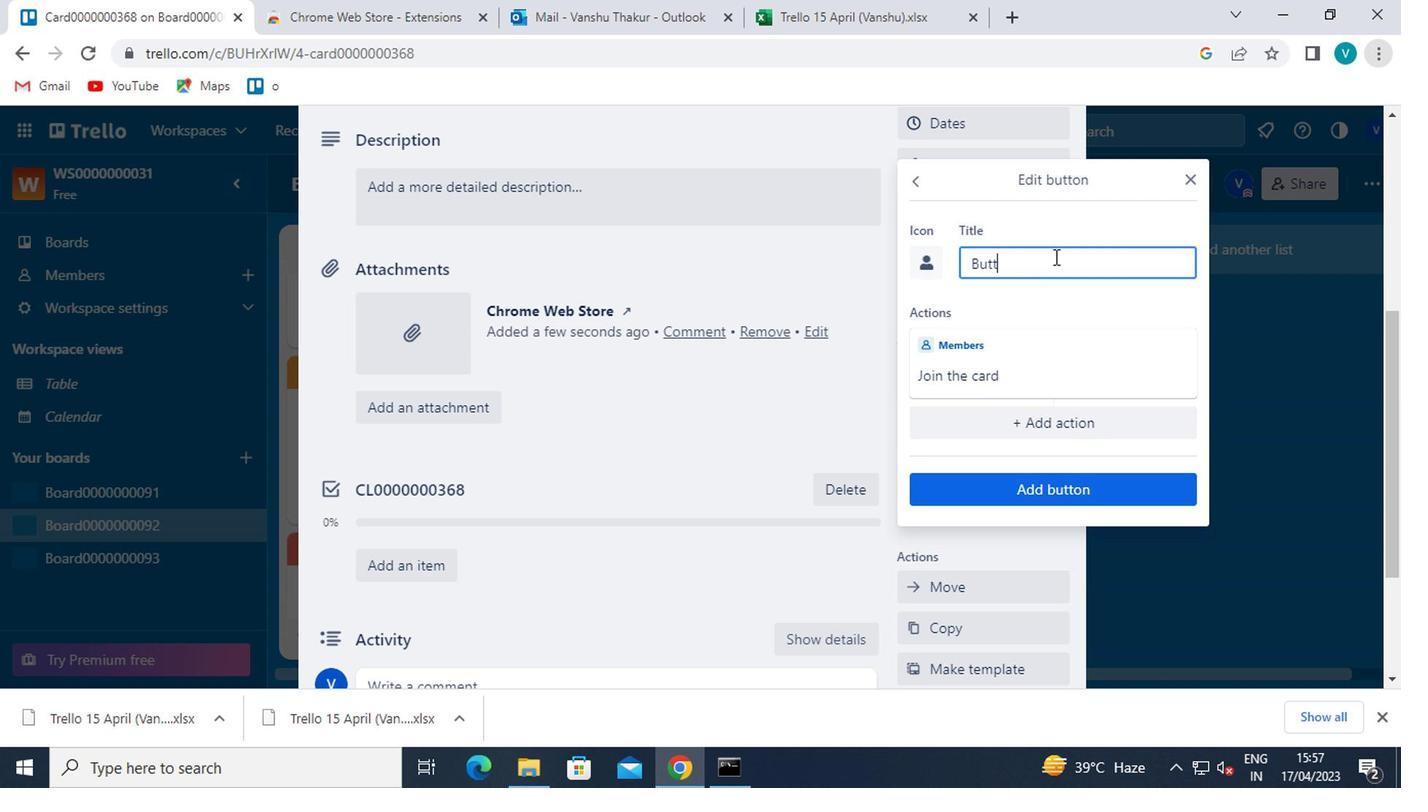 
Action: Key pressed N0000000368
Screenshot: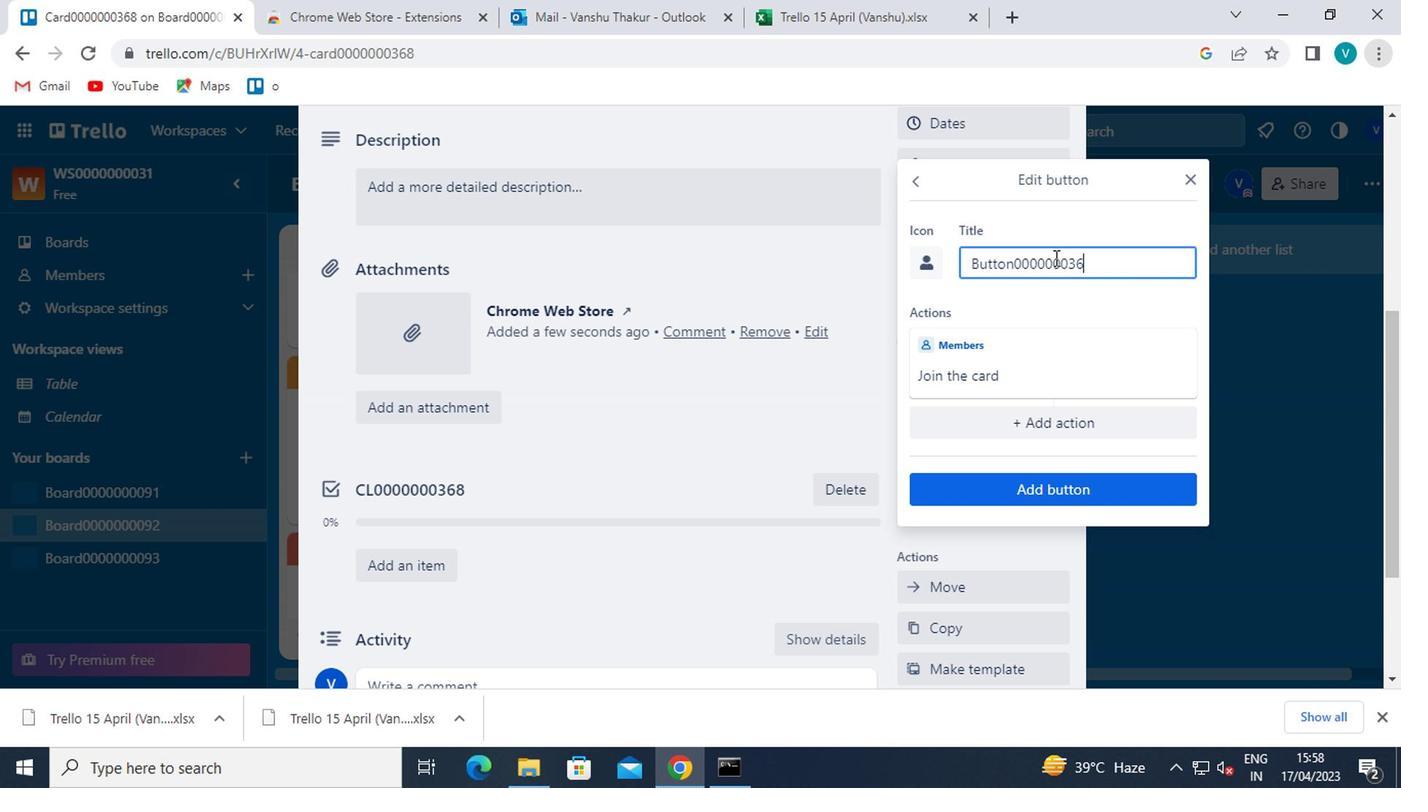 
Action: Mouse moved to (1034, 492)
Screenshot: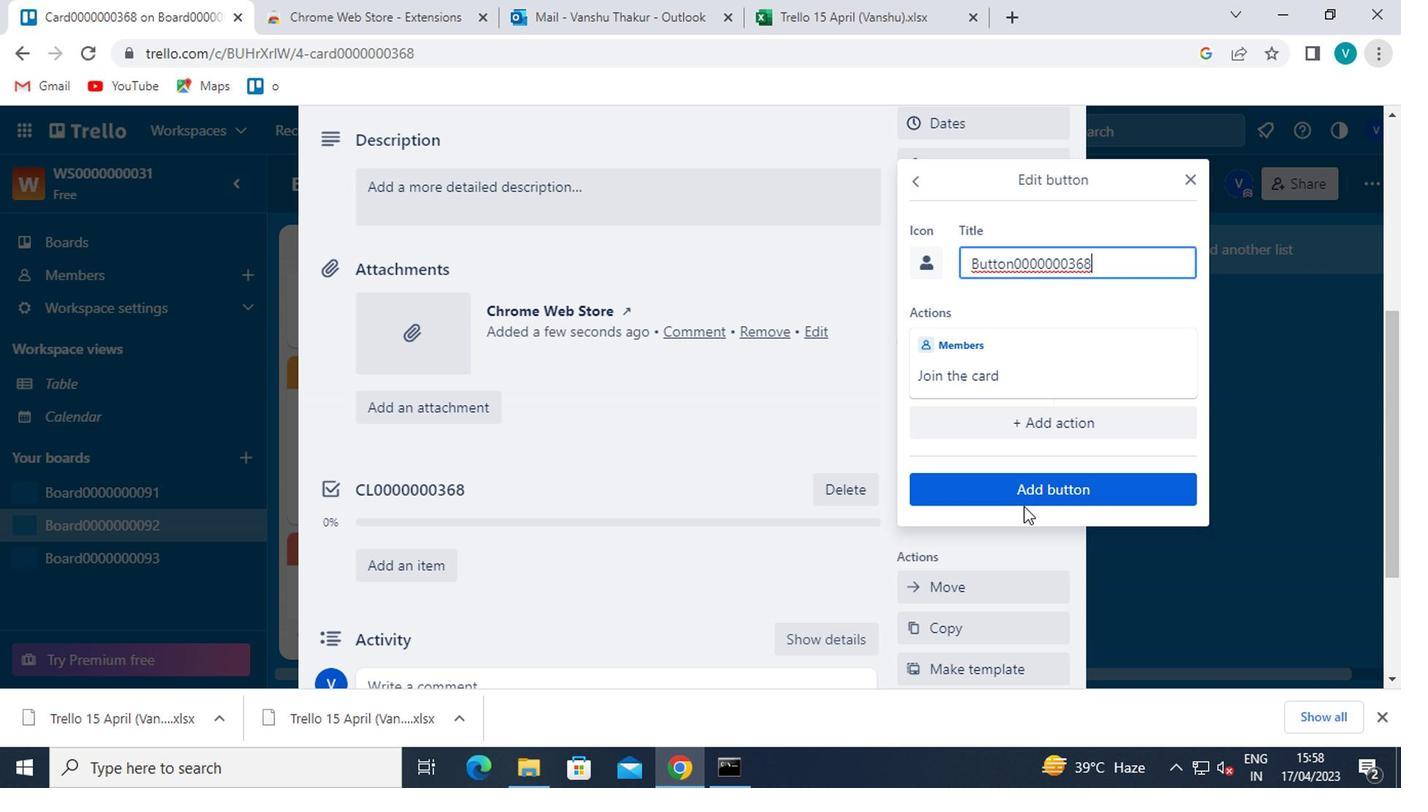 
Action: Mouse pressed left at (1034, 492)
Screenshot: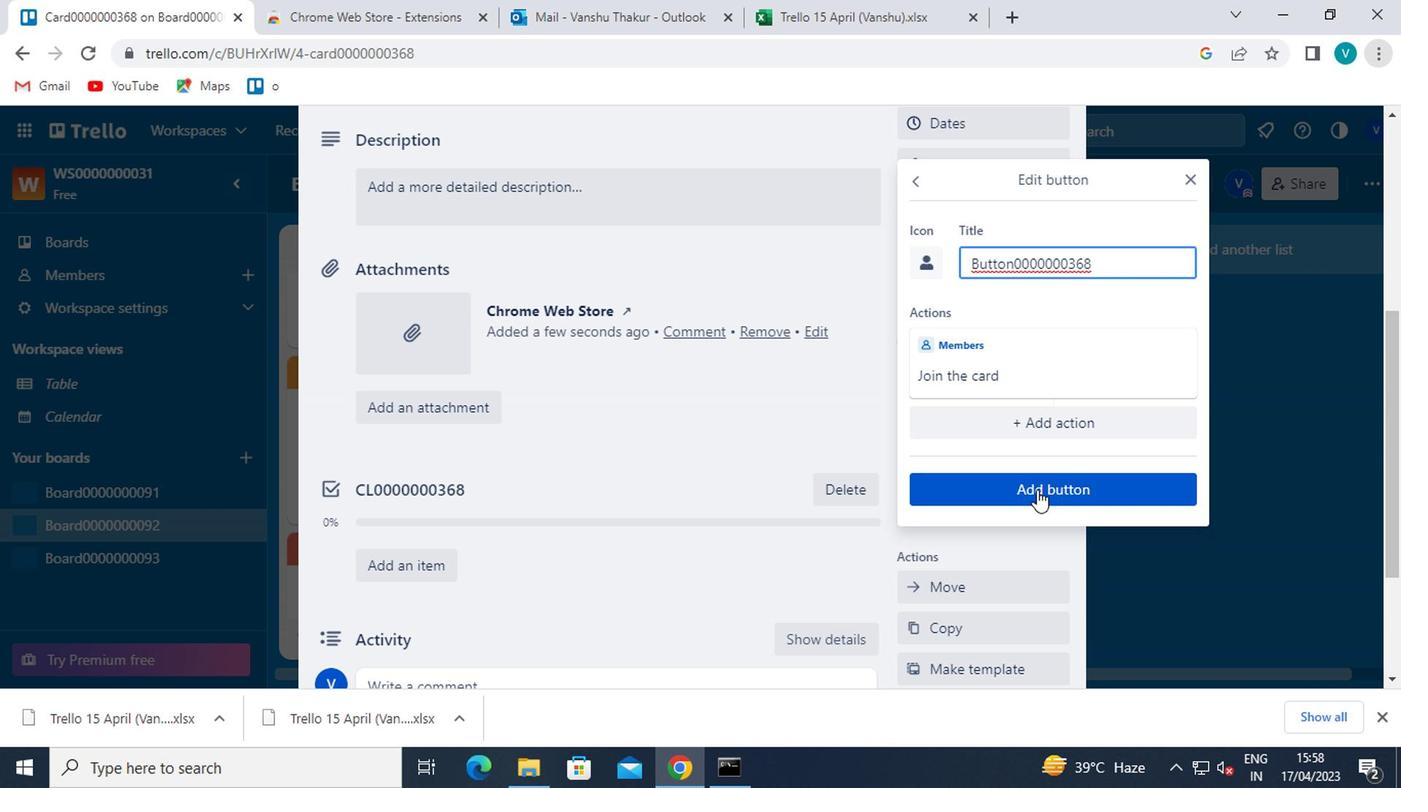
Action: Mouse moved to (576, 175)
Screenshot: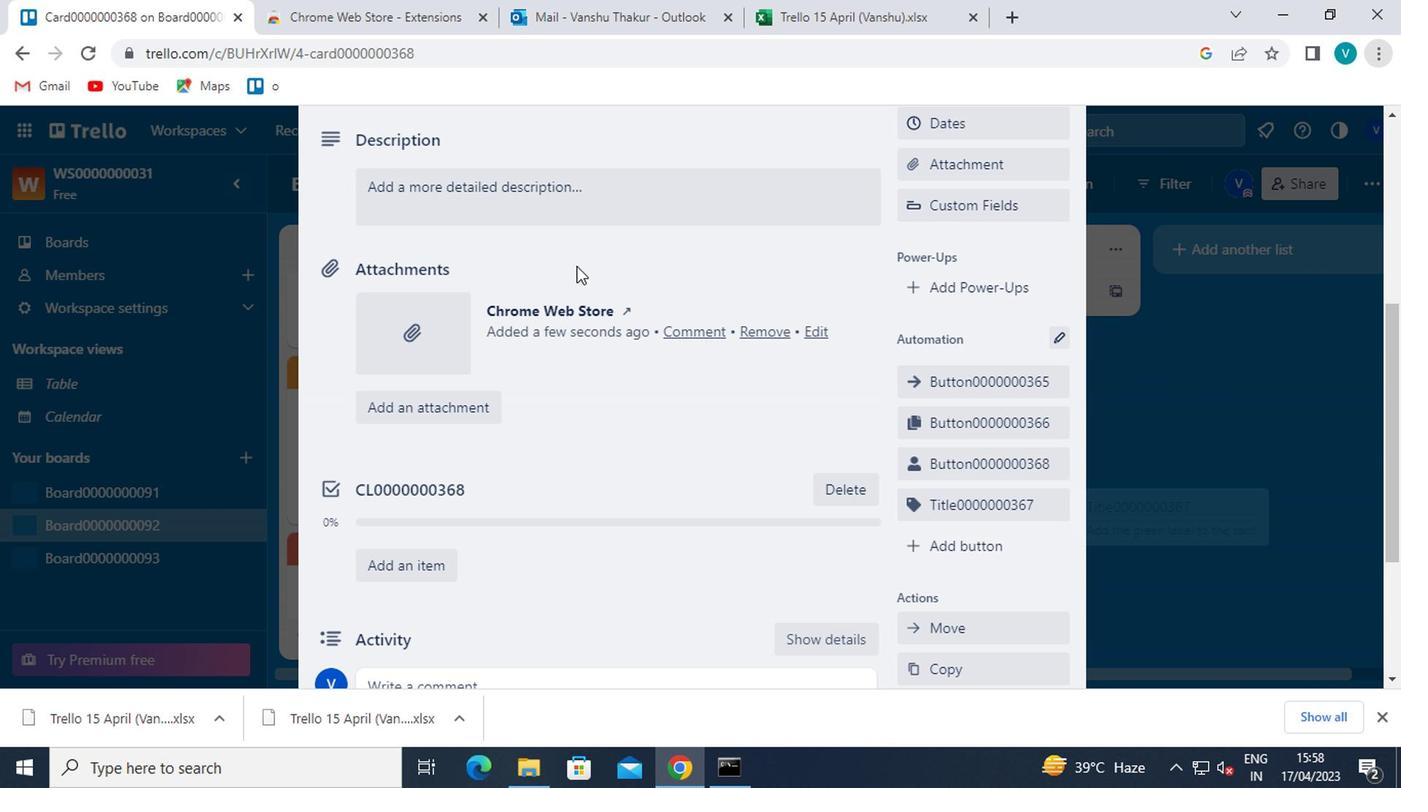 
Action: Mouse pressed left at (576, 175)
Screenshot: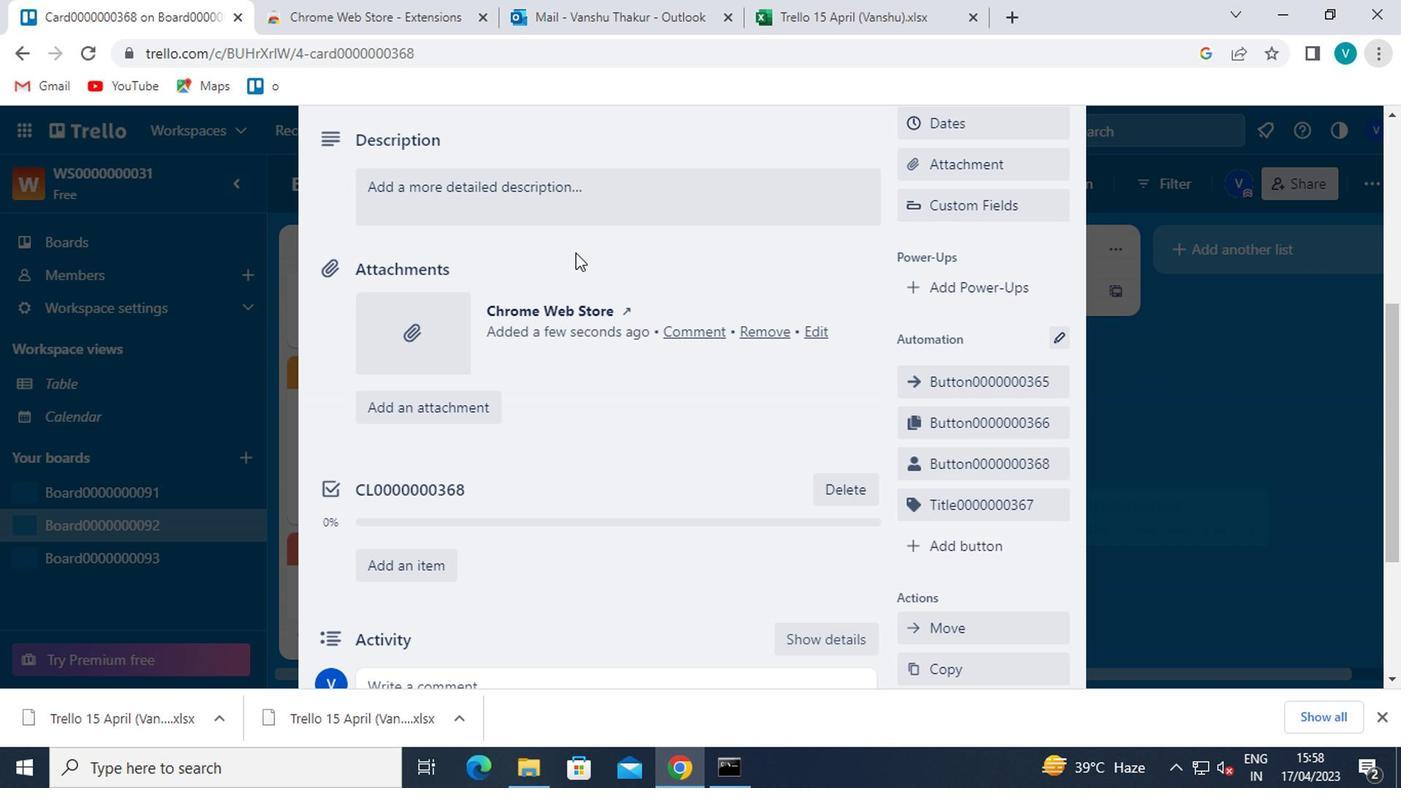 
Action: Key pressed <Key.shift>DS0000000368
Screenshot: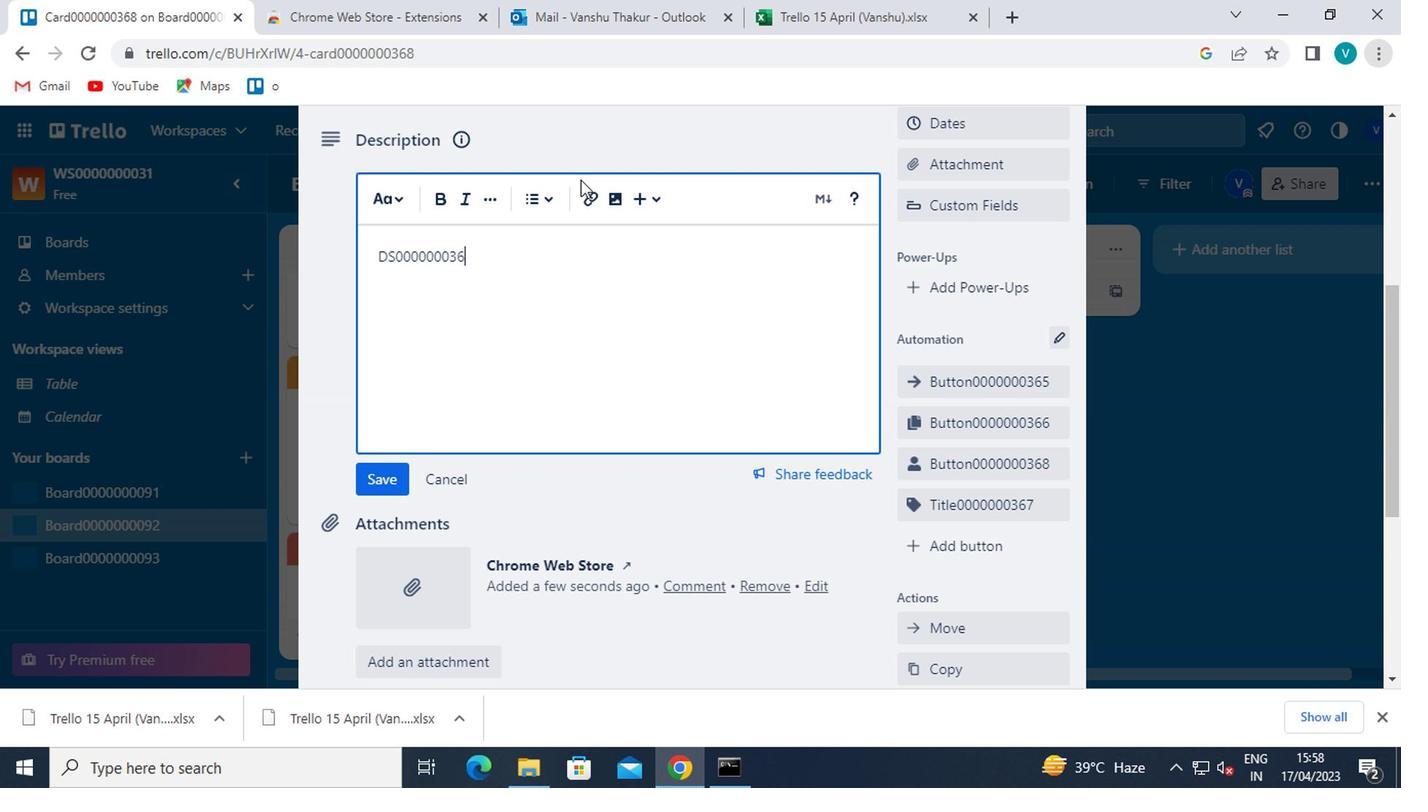 
Action: Mouse moved to (381, 468)
Screenshot: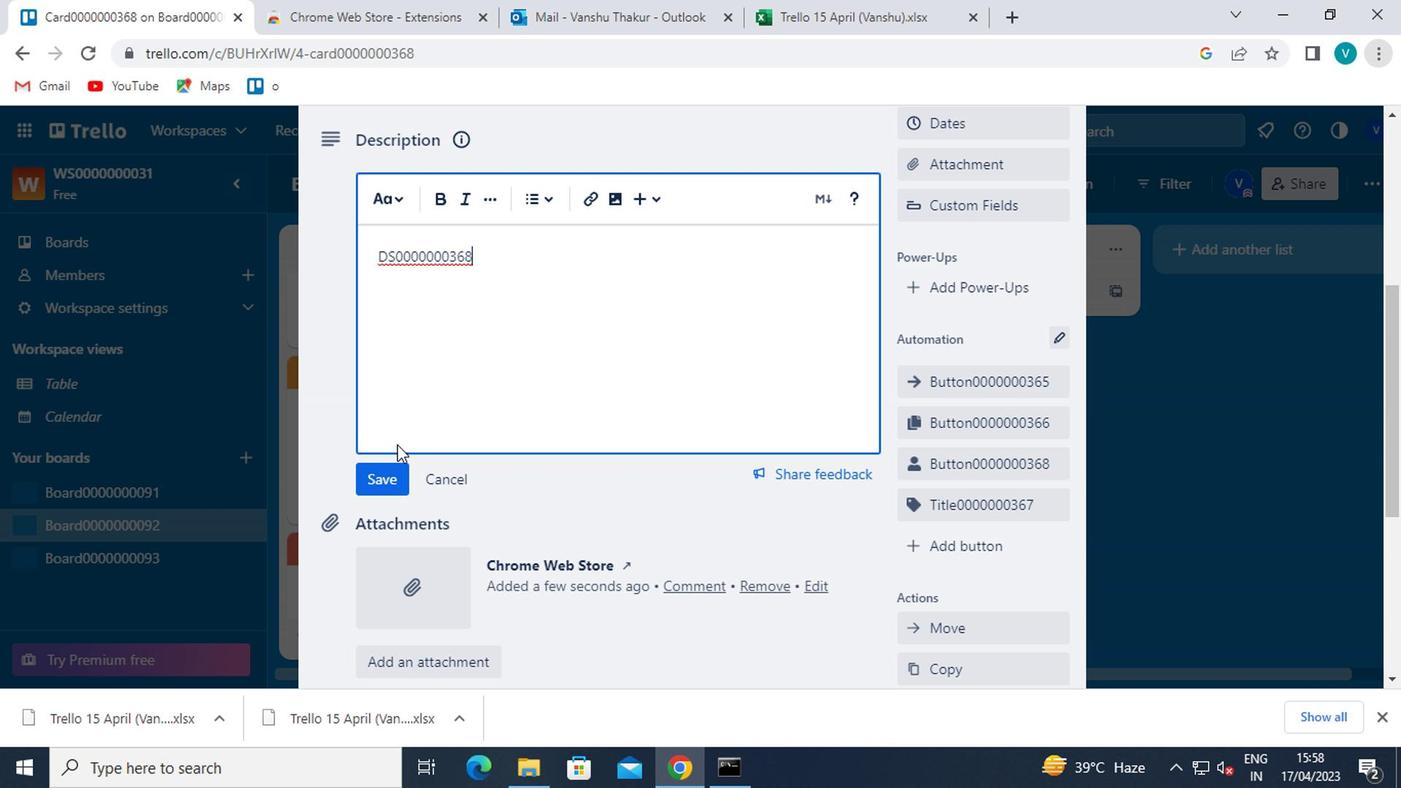 
Action: Mouse pressed left at (381, 468)
Screenshot: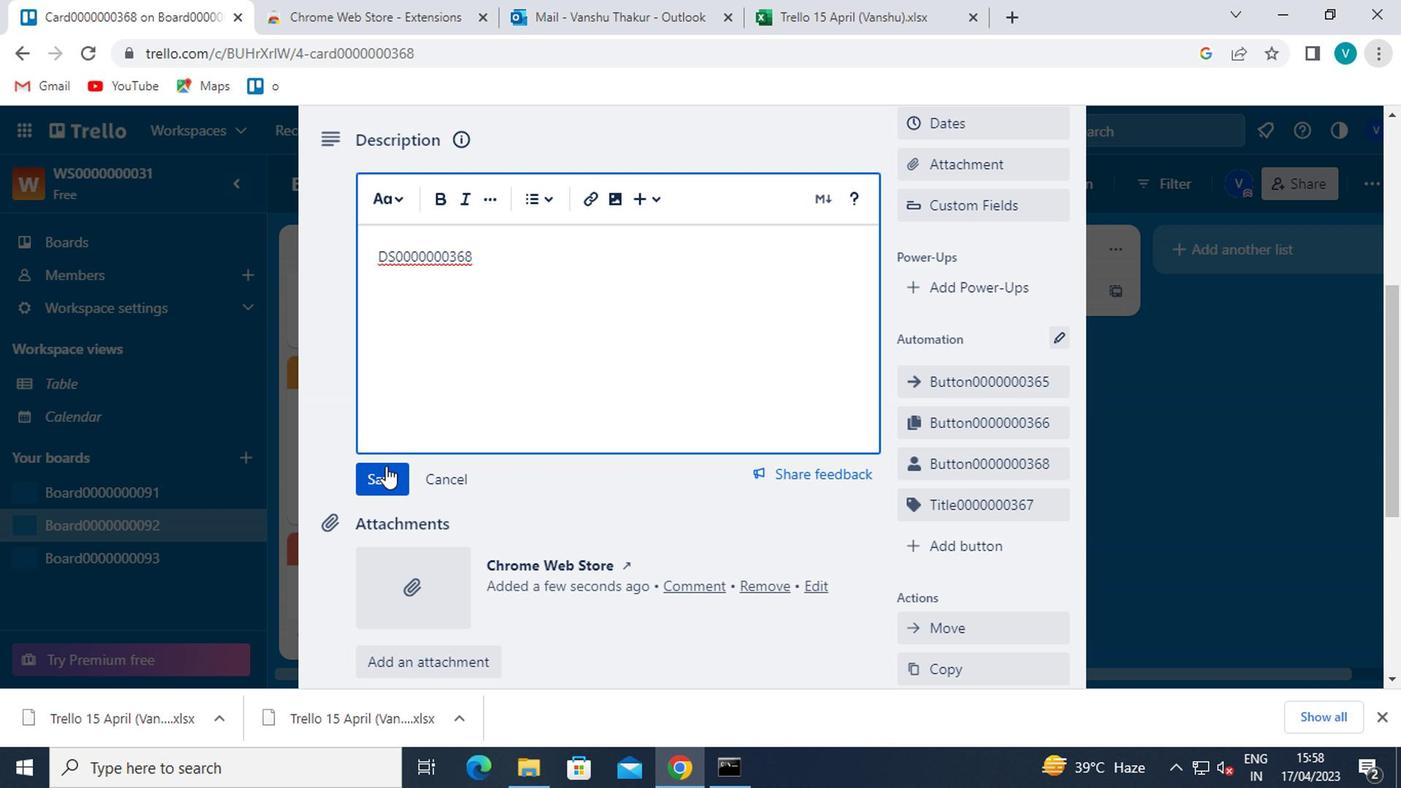 
Action: Mouse moved to (384, 464)
Screenshot: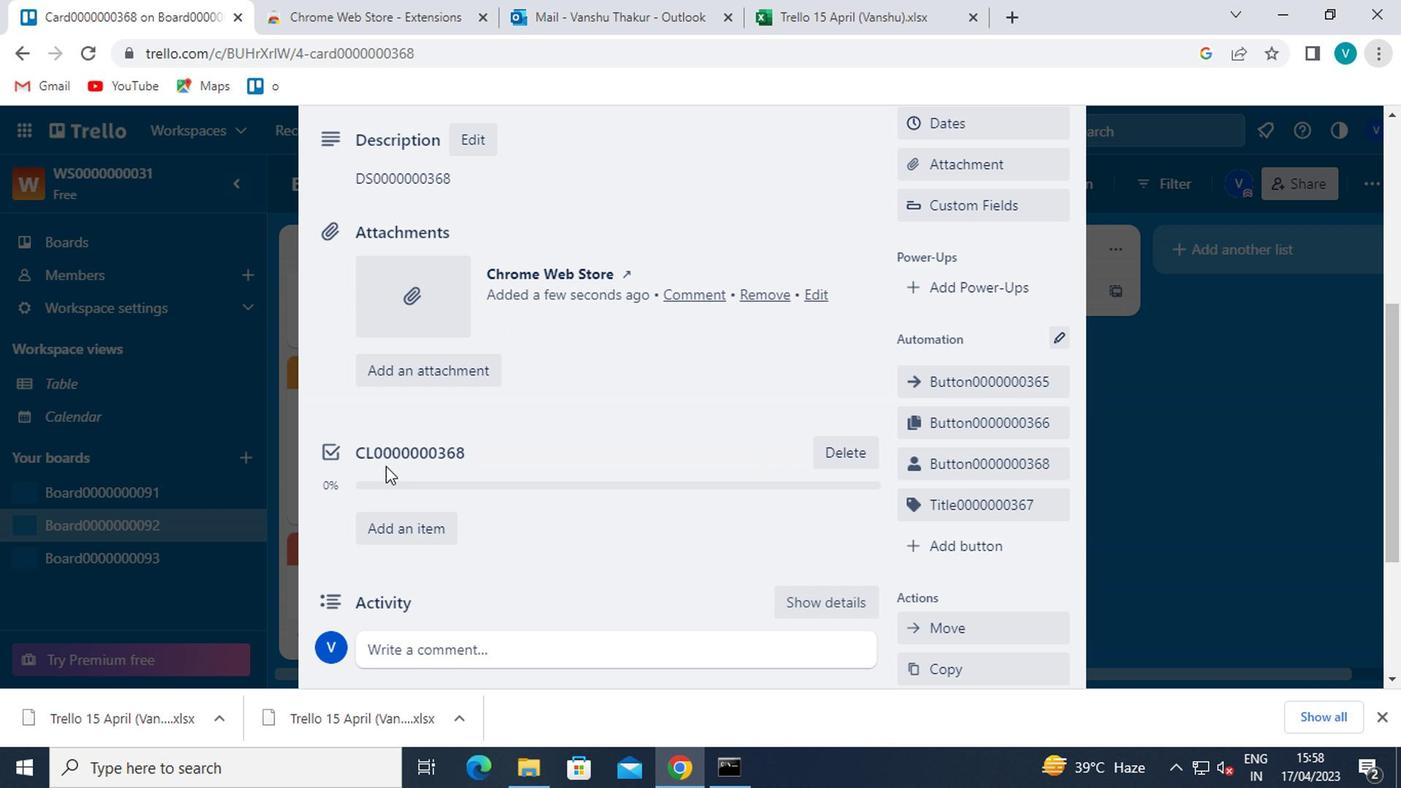 
Action: Mouse scrolled (384, 463) with delta (0, 0)
Screenshot: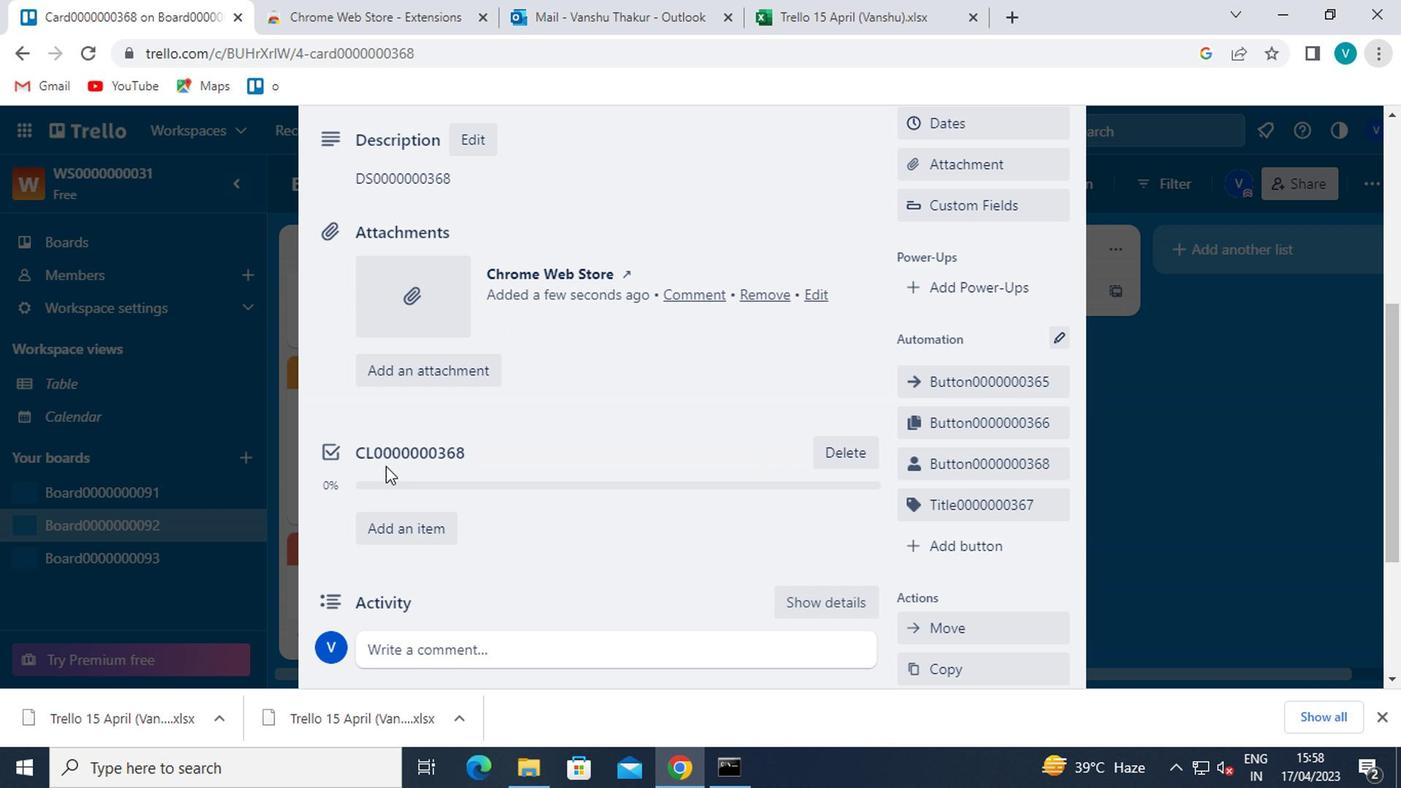 
Action: Mouse scrolled (384, 463) with delta (0, 0)
Screenshot: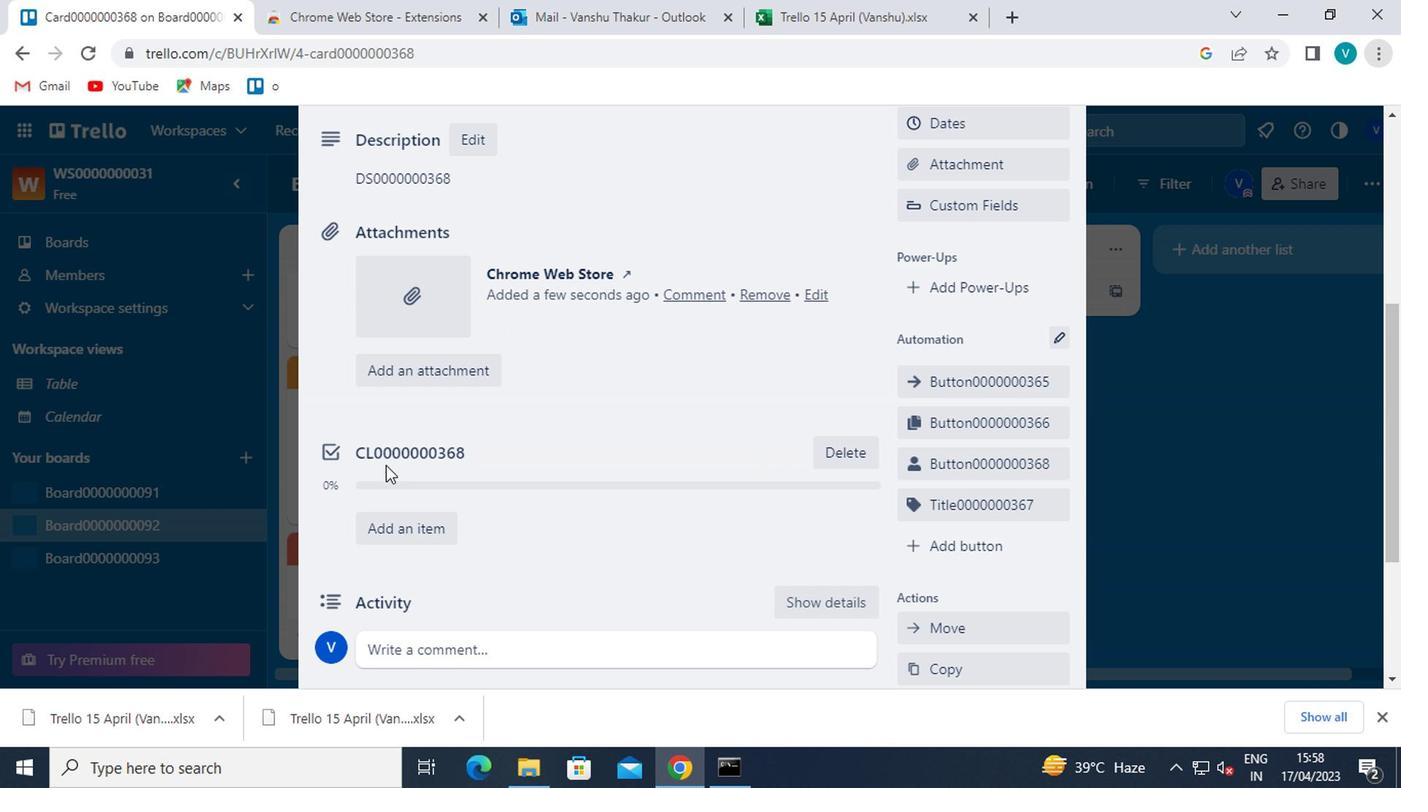 
Action: Mouse scrolled (384, 463) with delta (0, 0)
Screenshot: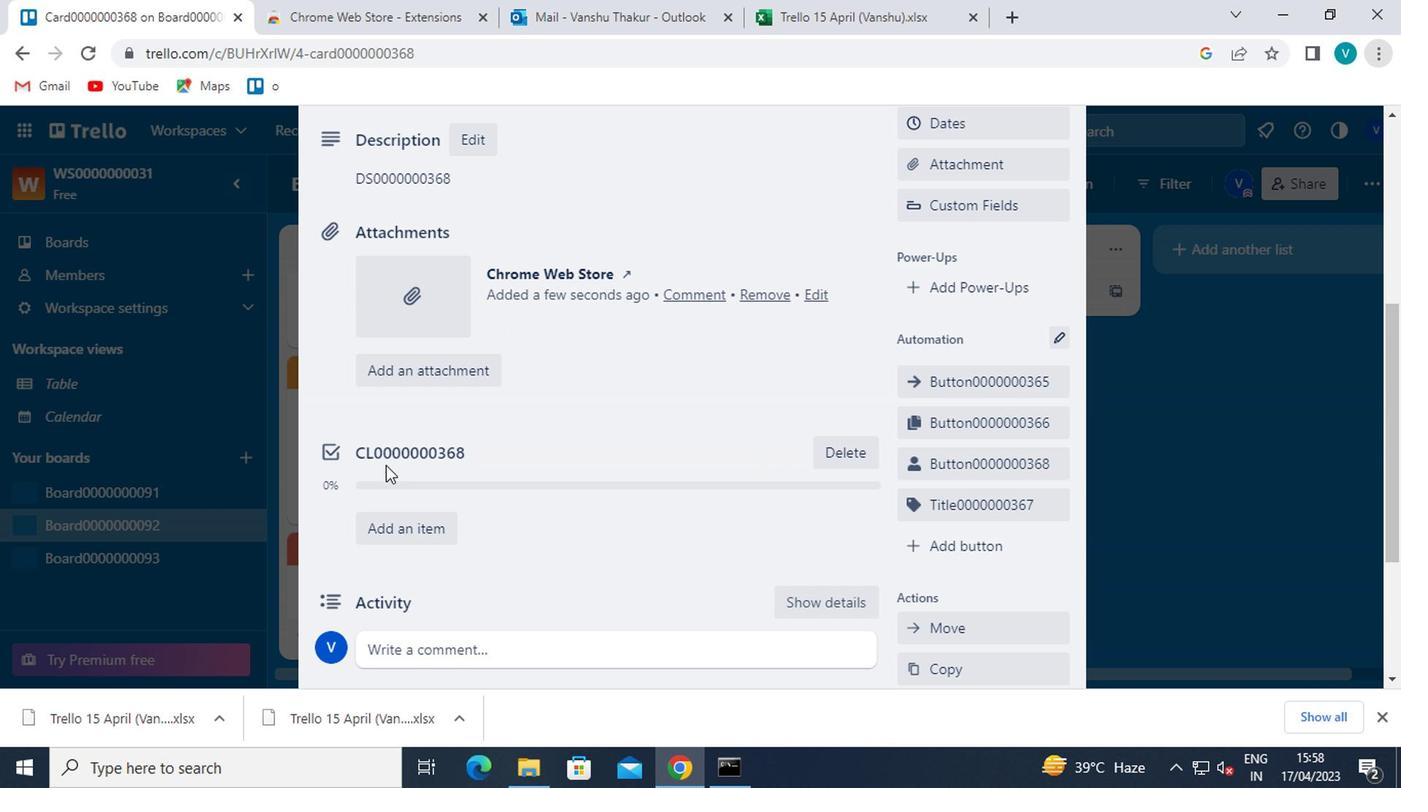 
Action: Mouse moved to (444, 412)
Screenshot: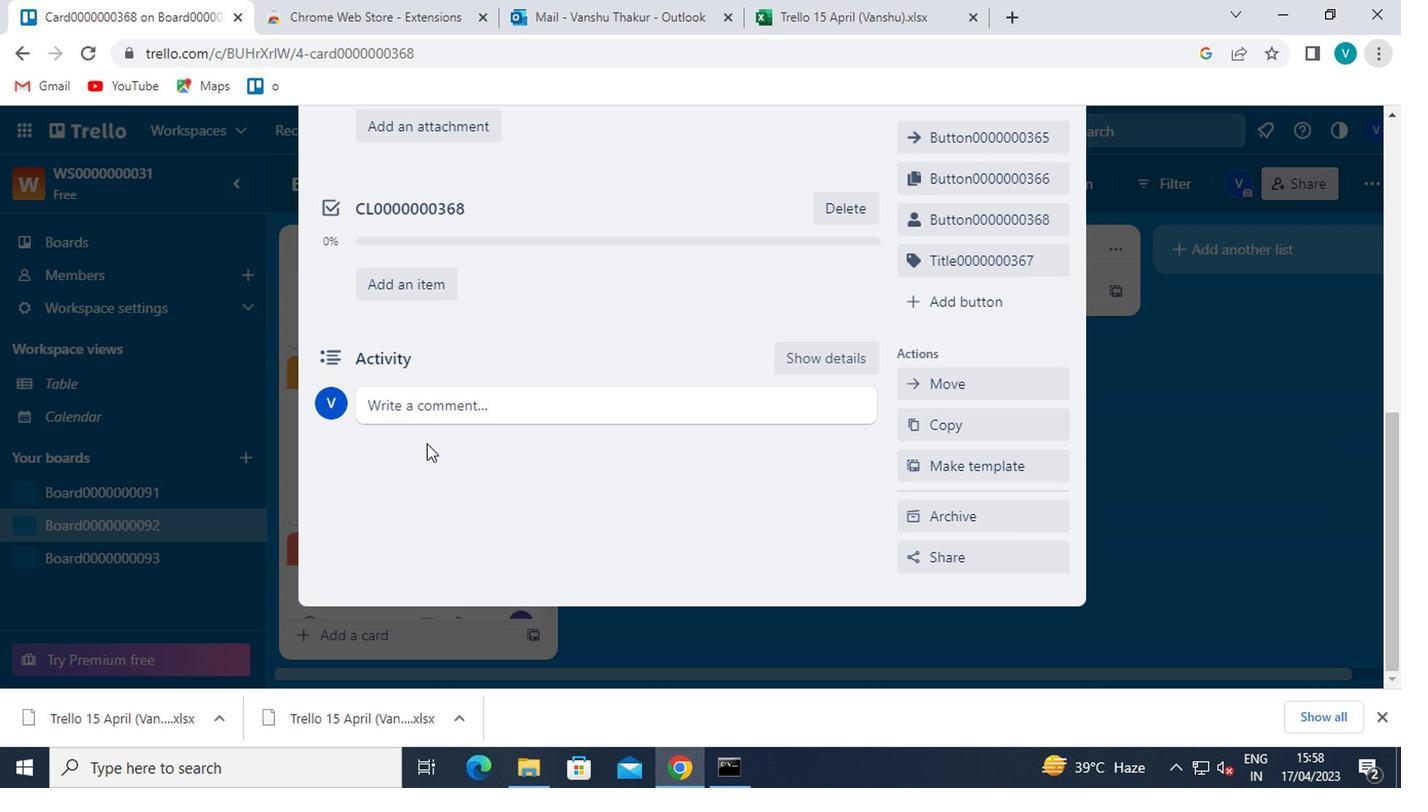 
Action: Mouse pressed left at (444, 412)
Screenshot: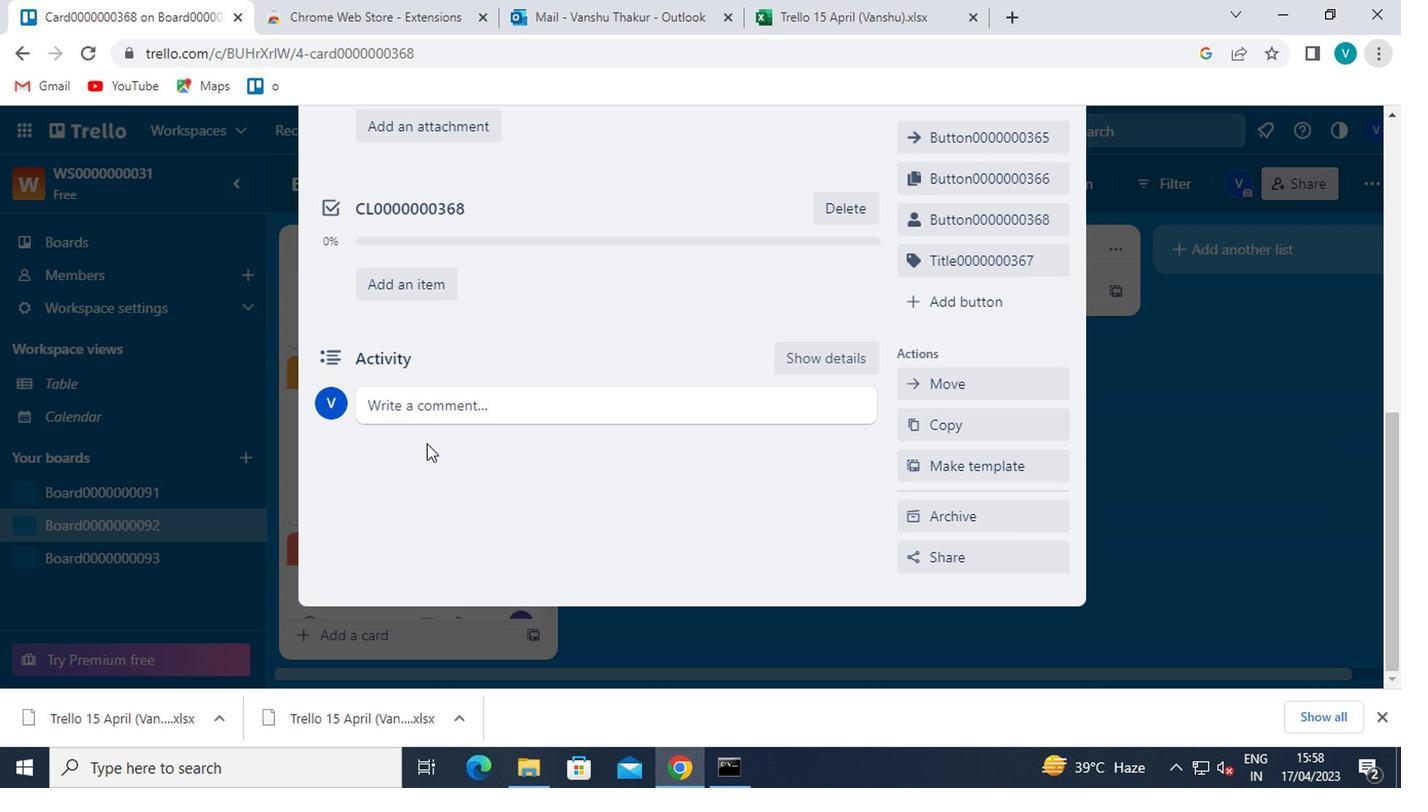 
Action: Mouse moved to (446, 410)
Screenshot: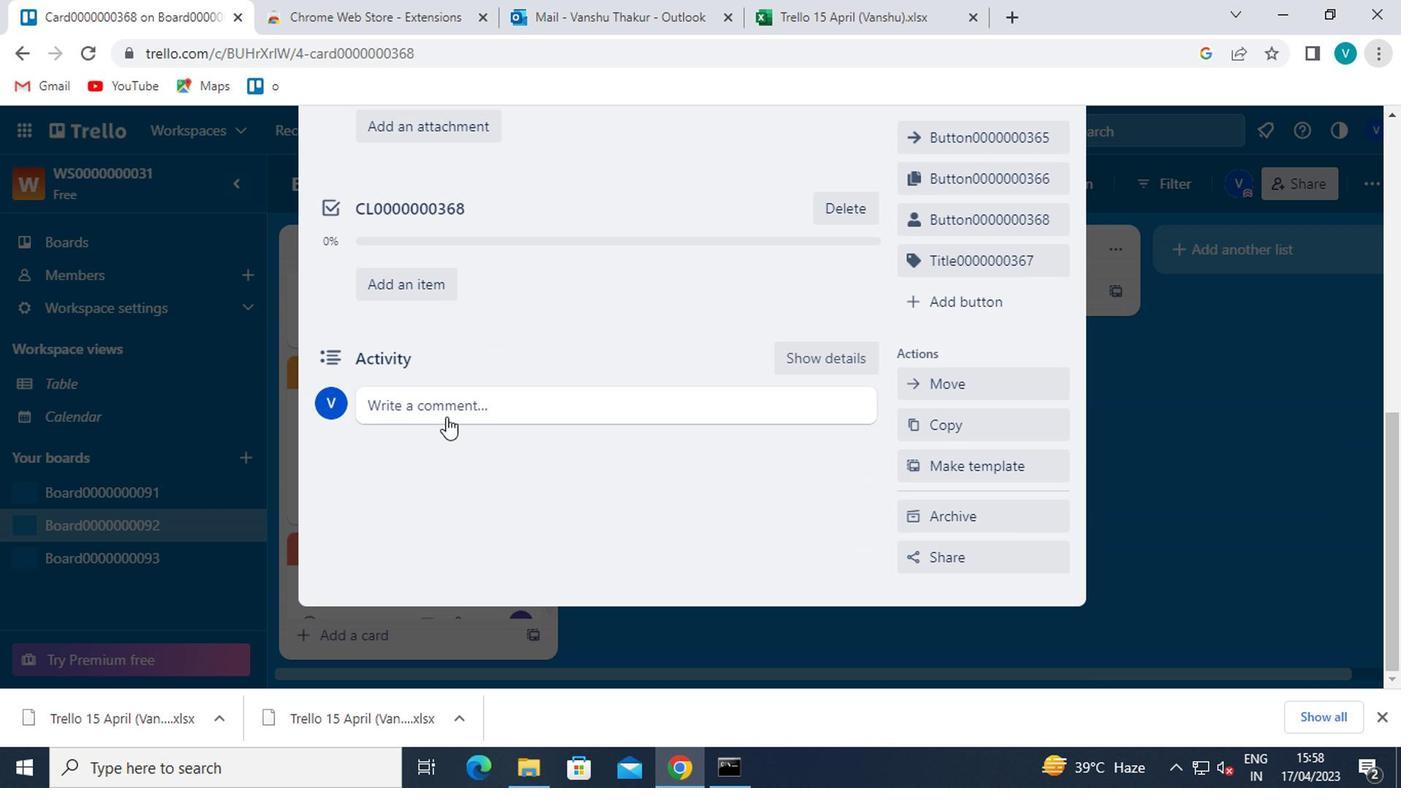 
Action: Key pressed <Key.shift>CM0000000368
Screenshot: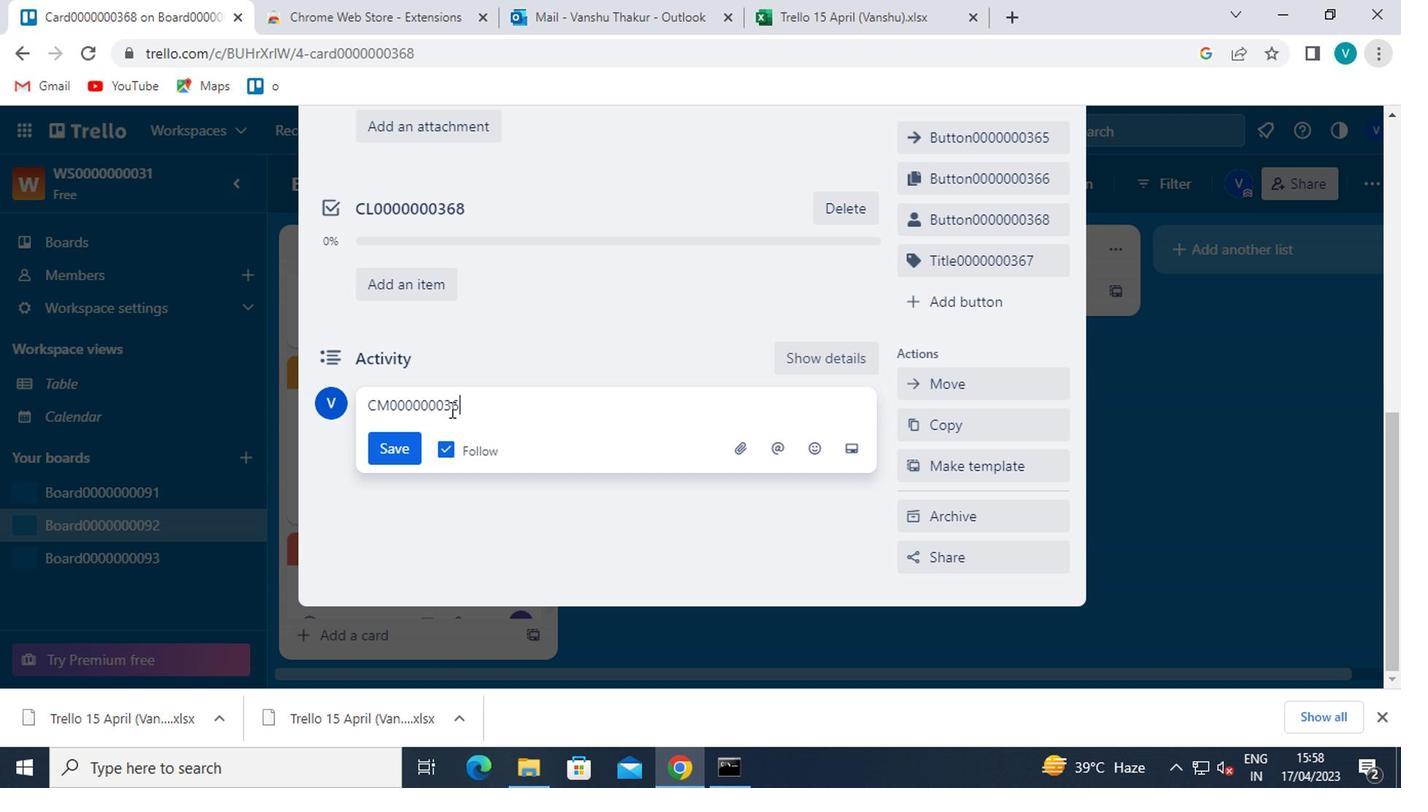 
Action: Mouse moved to (366, 451)
Screenshot: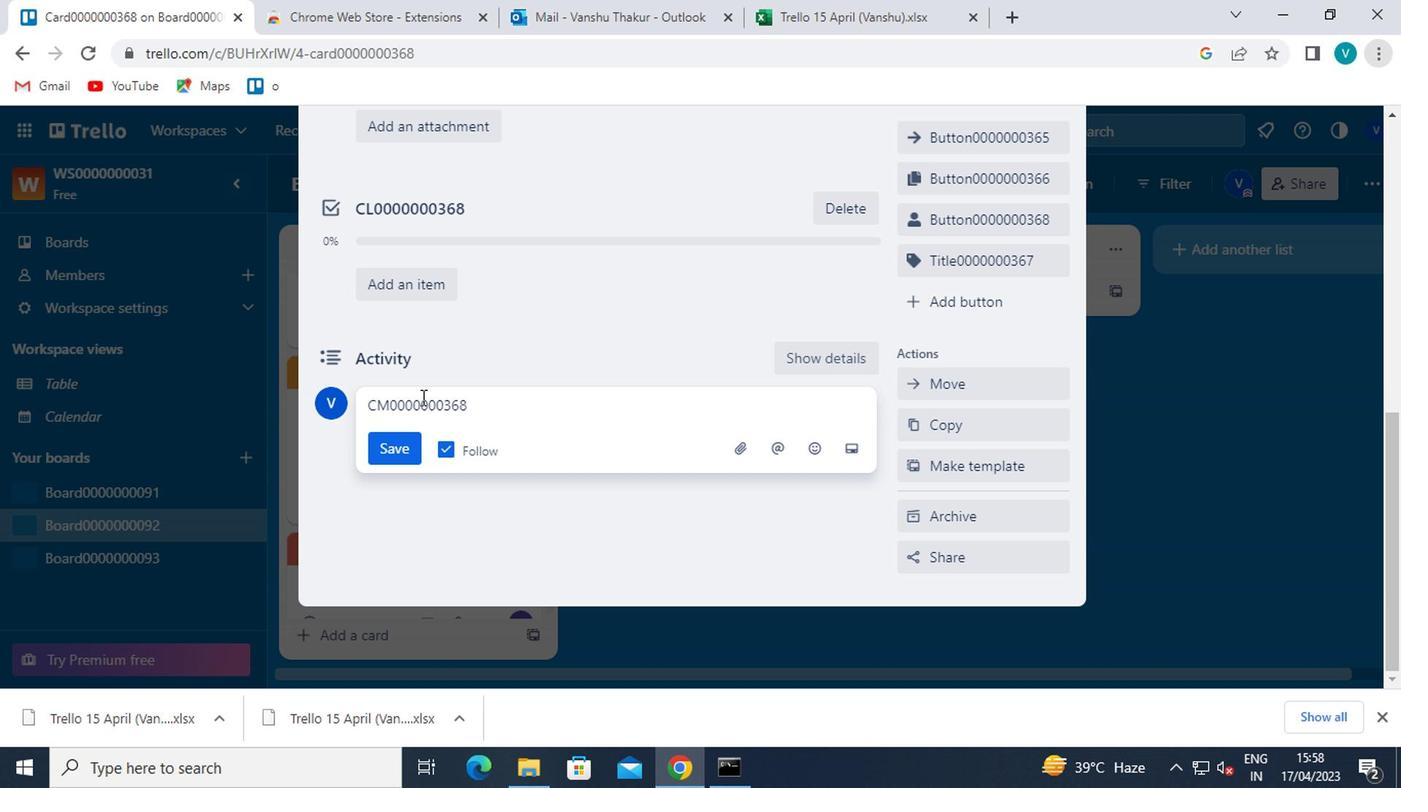 
Action: Mouse pressed left at (366, 451)
Screenshot: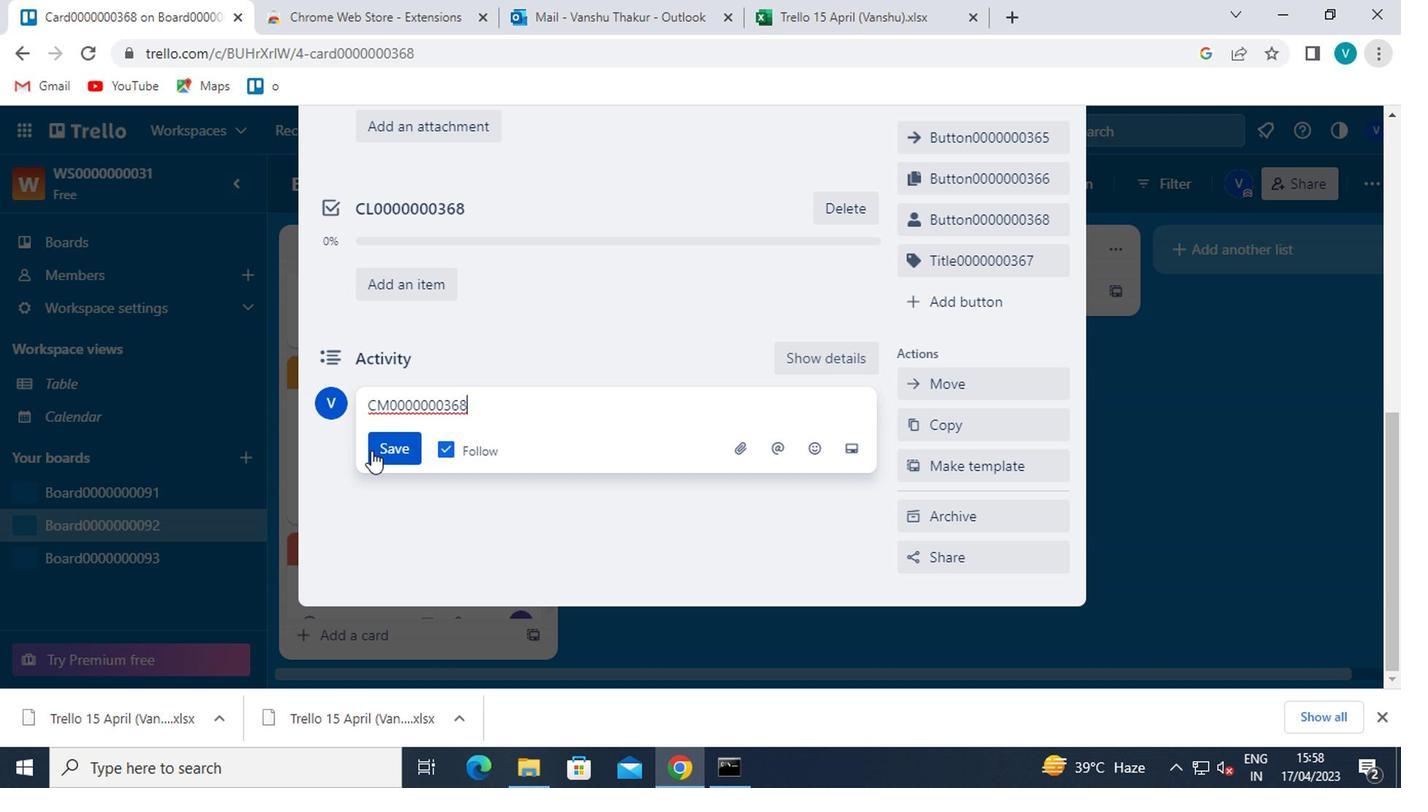 
